 Task: Create new vendor bill with Date Opened: 12-May-23, Select Vendor: Staples Inc., Terms: Net 7. Make bill entry for item-1 with Date: 12-May-23, Description: Notepad, Expense Account: Office Supplies, Quantity: 8, Unit Price: 4.9, Sales Tax: Y, Sales Tax Included: N, Tax Table: Sales Tax. Make entry for item-2 with Date: 12-May-23, Description: Tape Dispenser, Expense Account: Office Supplies, Quantity: 8, Unit Price: 19.5, Sales Tax: Y, Sales Tax Included: N, Tax Table: Sales Tax. Post Bill with Post Date: 12-May-23, Post to Accounts: Liabilities:Accounts Payble. Pay / Process Payment with Transaction Date: 18-May-23, Amount: 203.01, Transfer Account: Checking Account. Go to 'Print Bill'.
Action: Mouse moved to (159, 34)
Screenshot: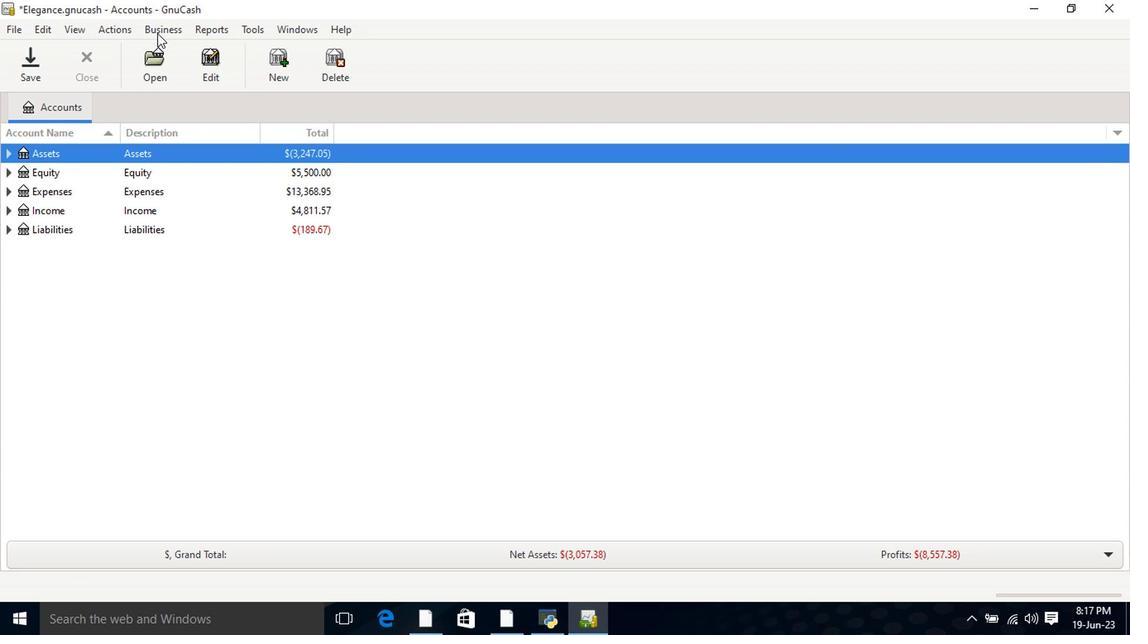 
Action: Mouse pressed left at (159, 34)
Screenshot: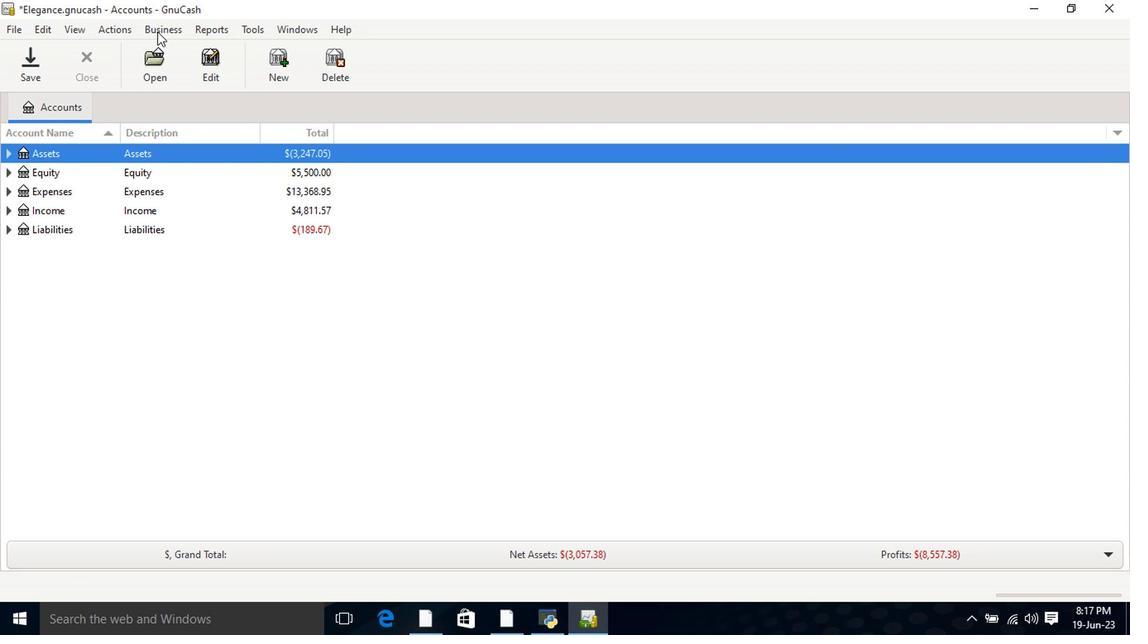 
Action: Mouse moved to (173, 71)
Screenshot: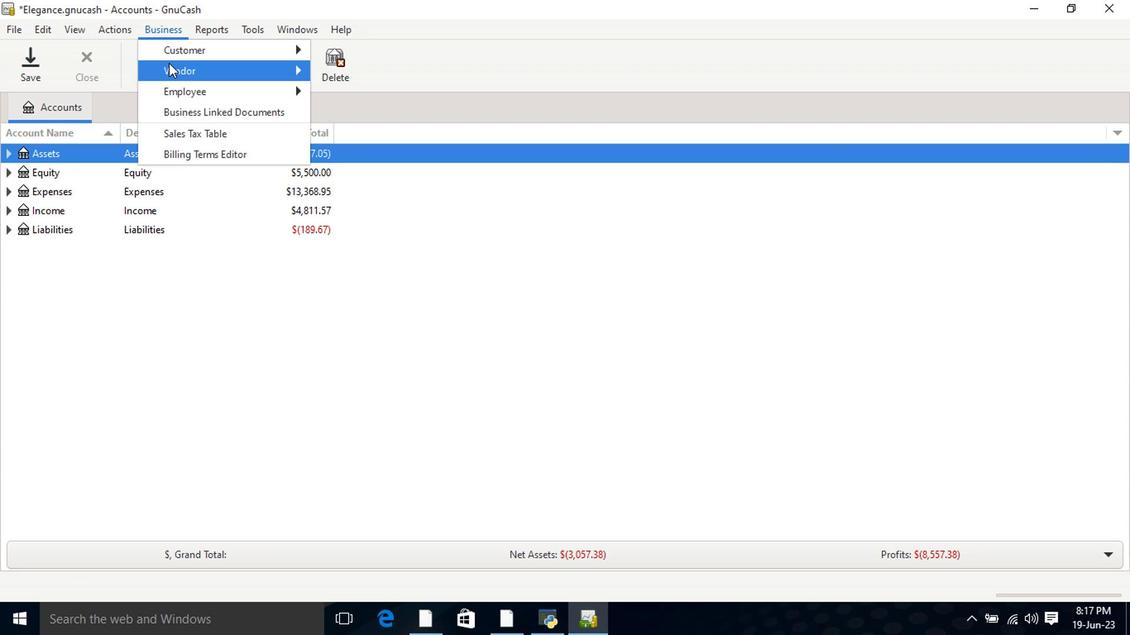 
Action: Mouse pressed left at (173, 71)
Screenshot: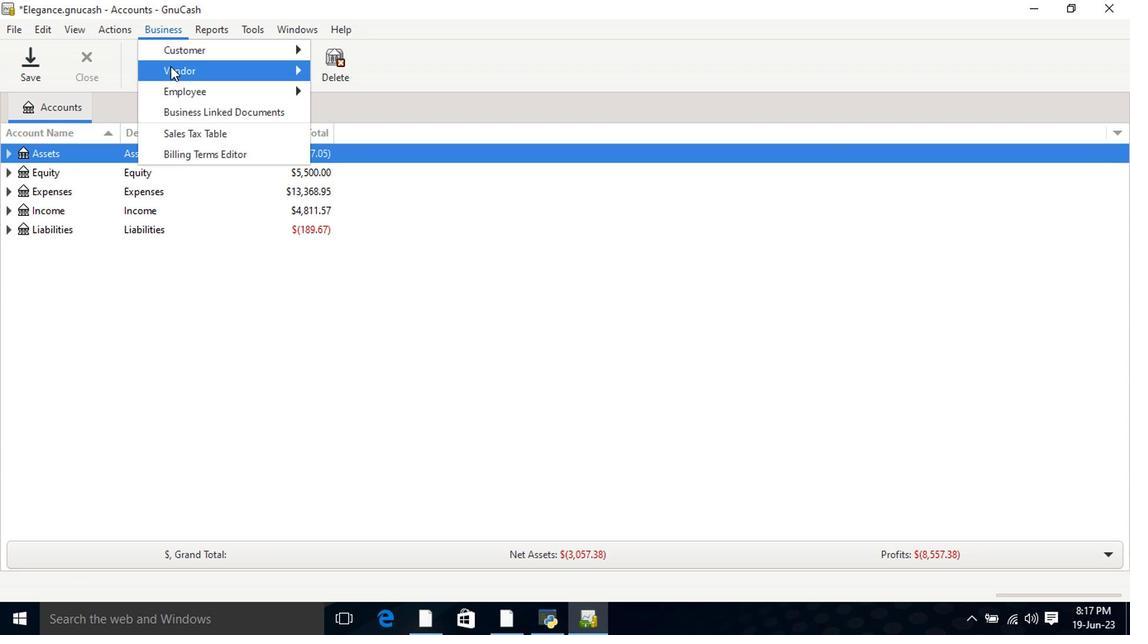 
Action: Mouse moved to (358, 135)
Screenshot: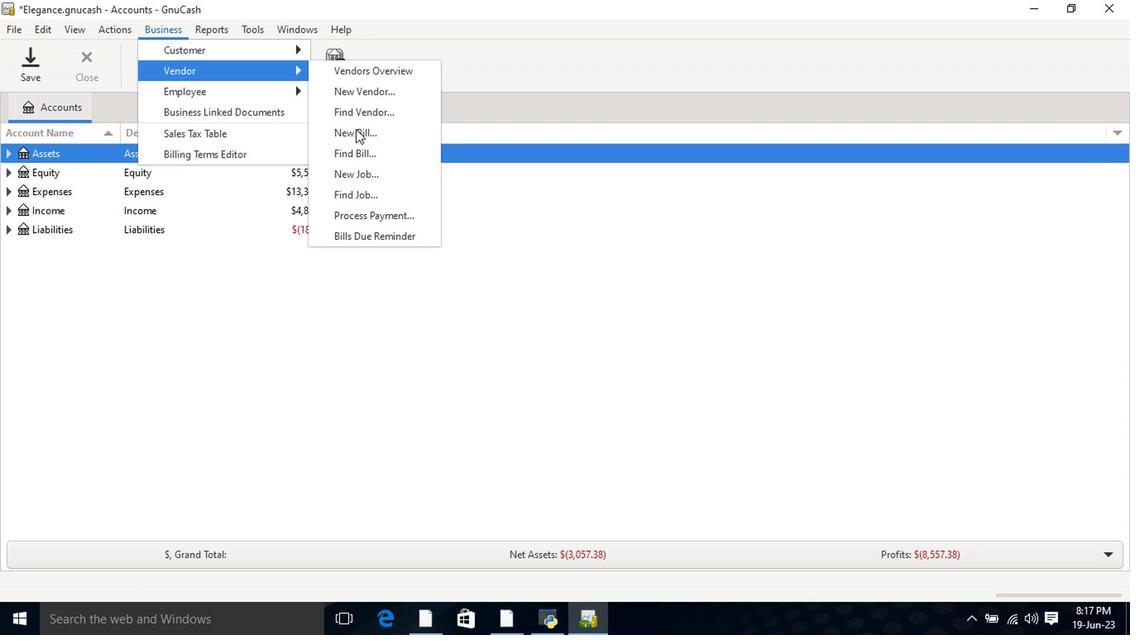 
Action: Mouse pressed left at (358, 135)
Screenshot: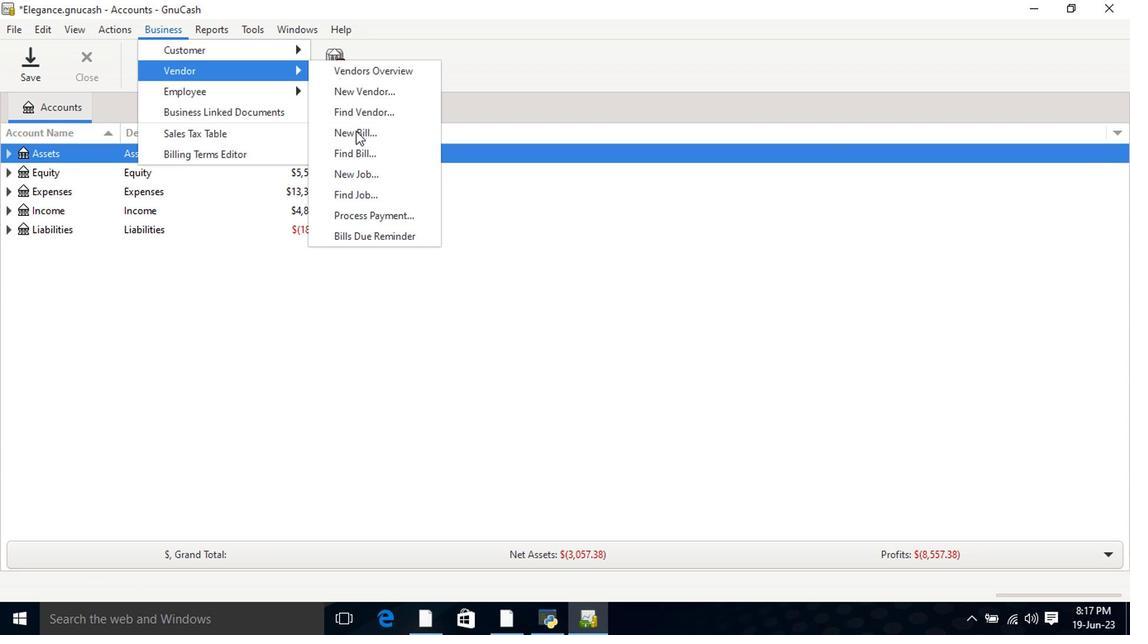 
Action: Mouse moved to (673, 221)
Screenshot: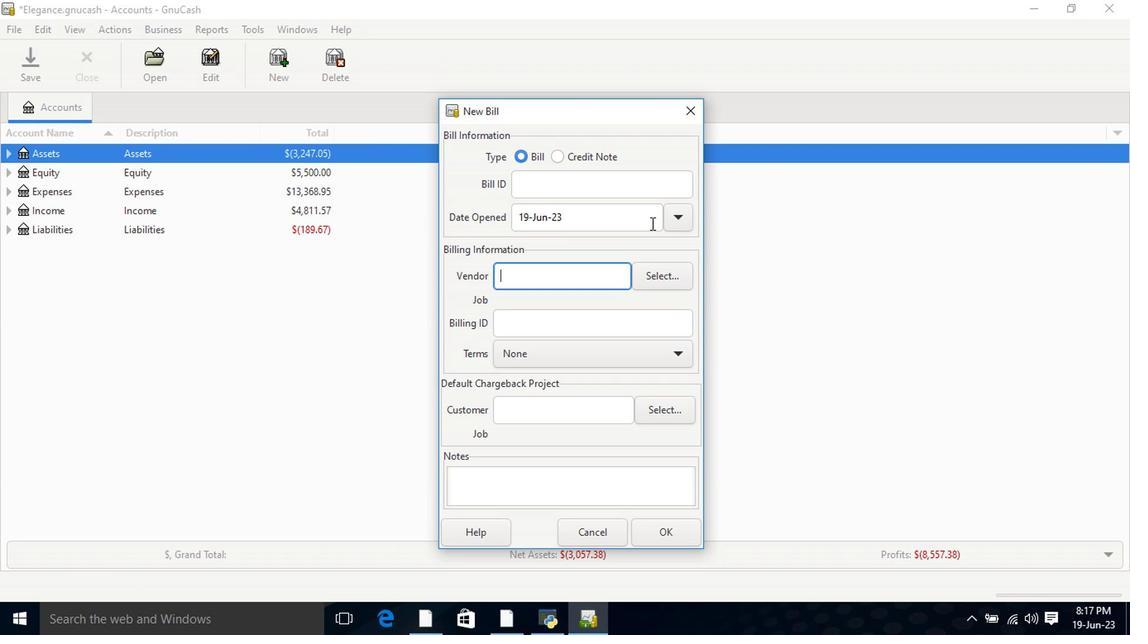 
Action: Mouse pressed left at (673, 221)
Screenshot: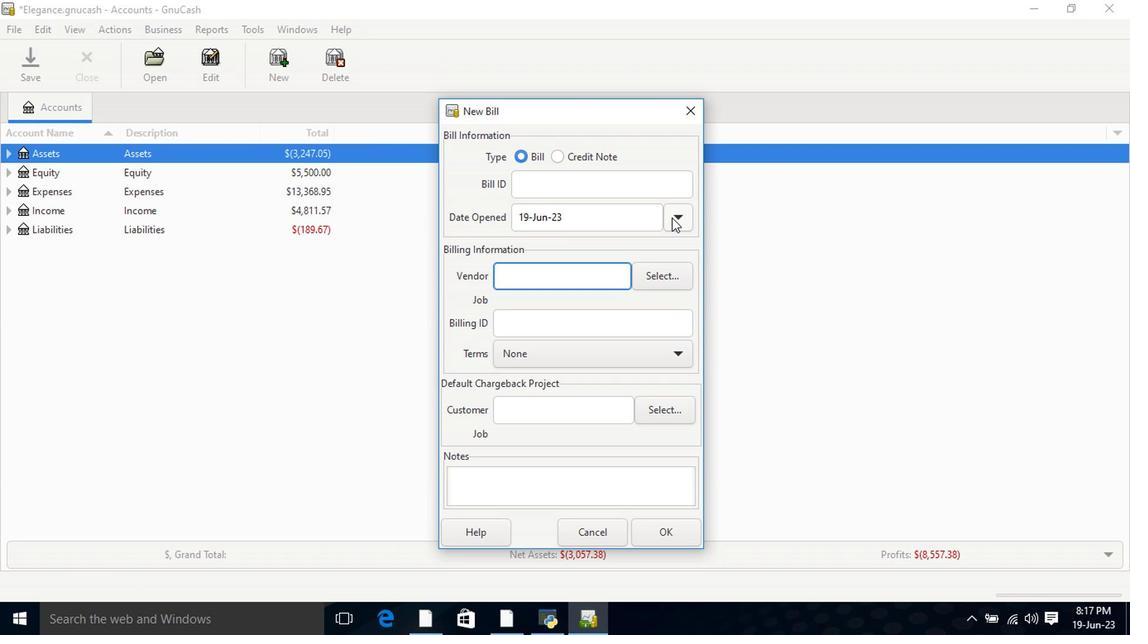 
Action: Mouse moved to (549, 244)
Screenshot: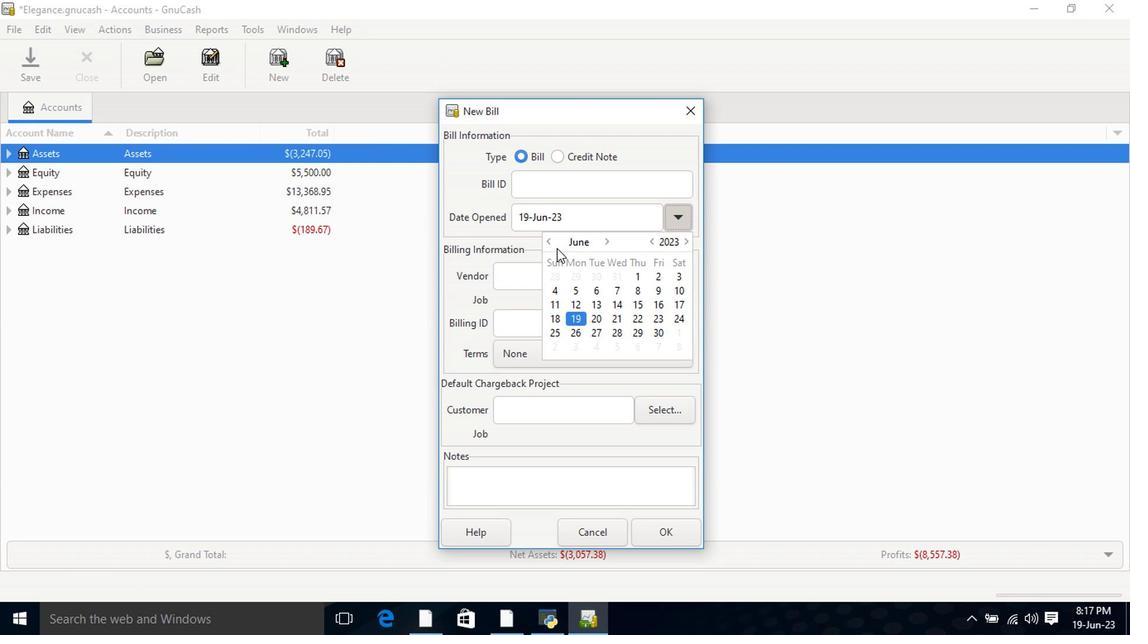 
Action: Mouse pressed left at (549, 244)
Screenshot: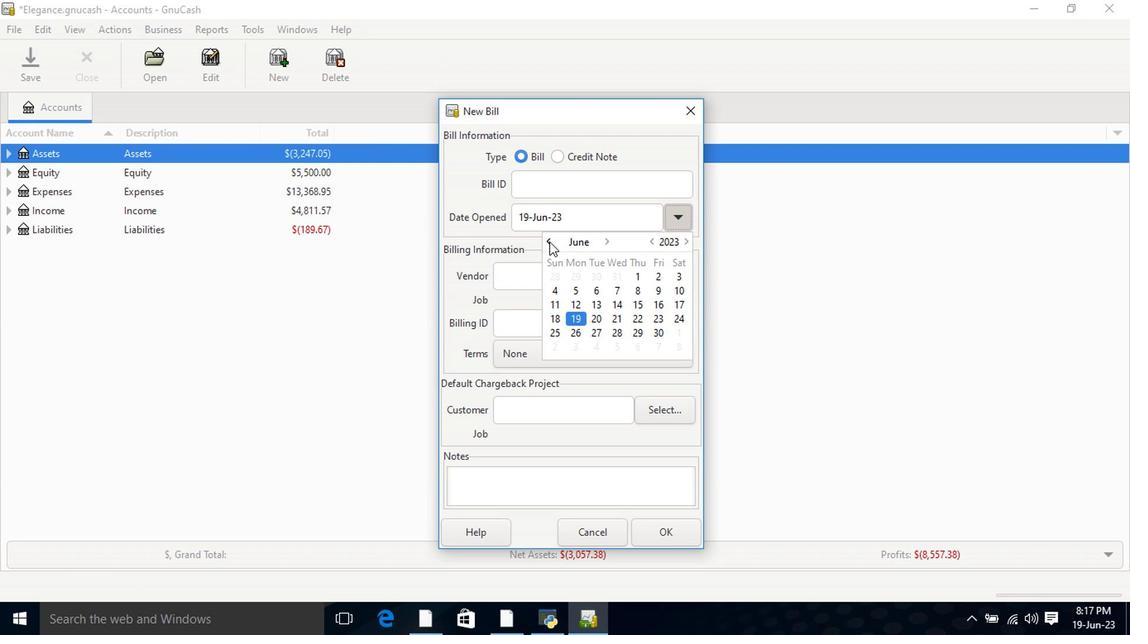
Action: Mouse moved to (655, 293)
Screenshot: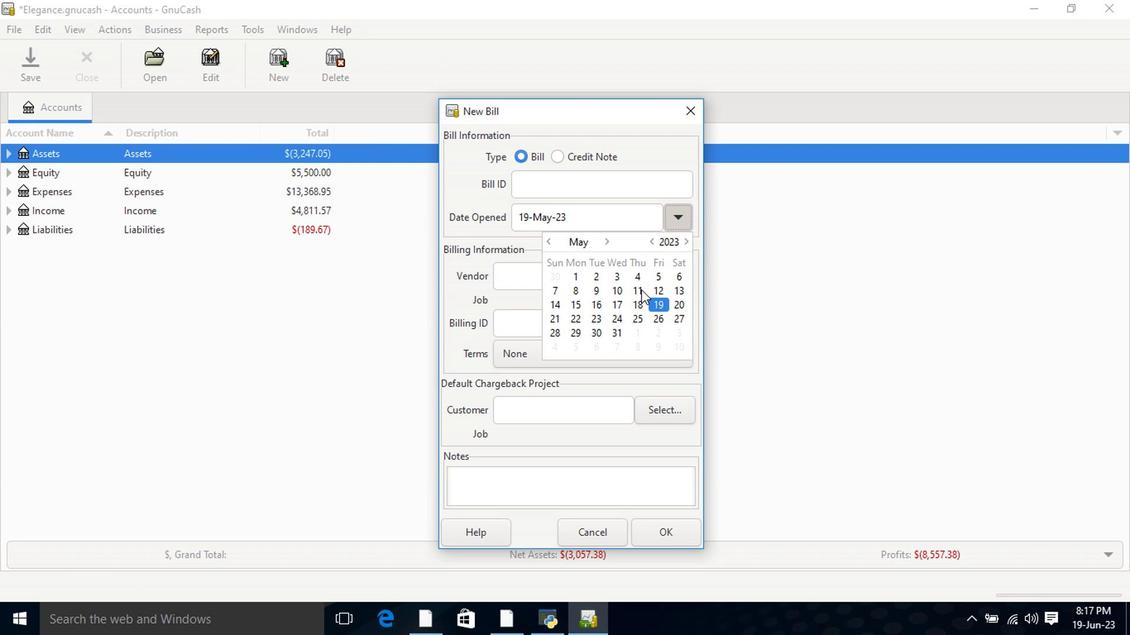 
Action: Mouse pressed left at (655, 293)
Screenshot: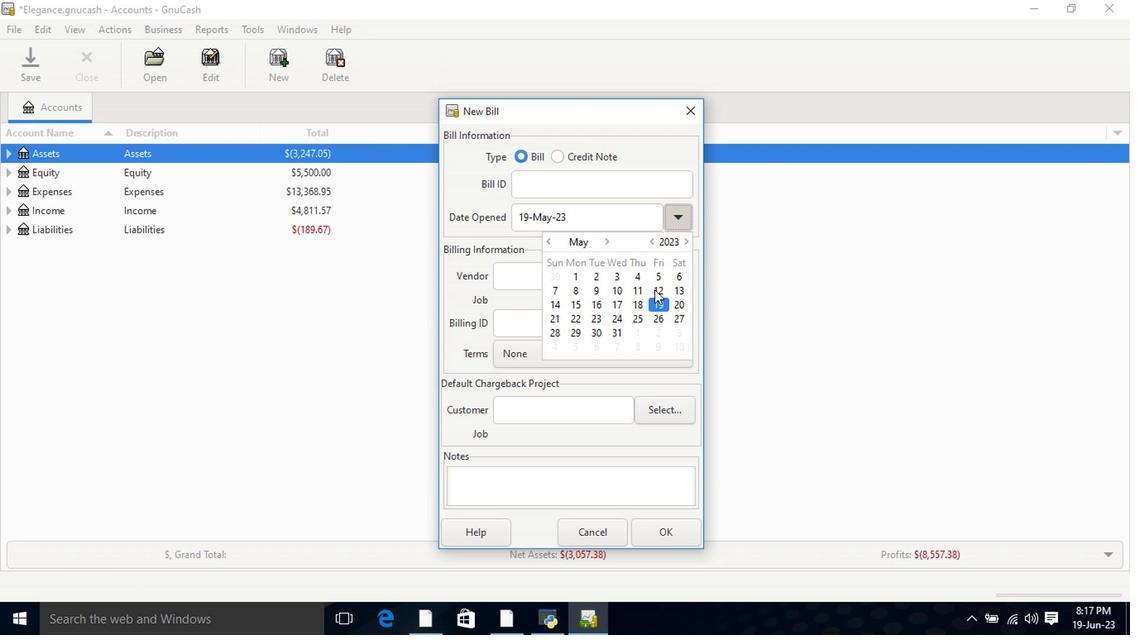 
Action: Mouse pressed left at (655, 293)
Screenshot: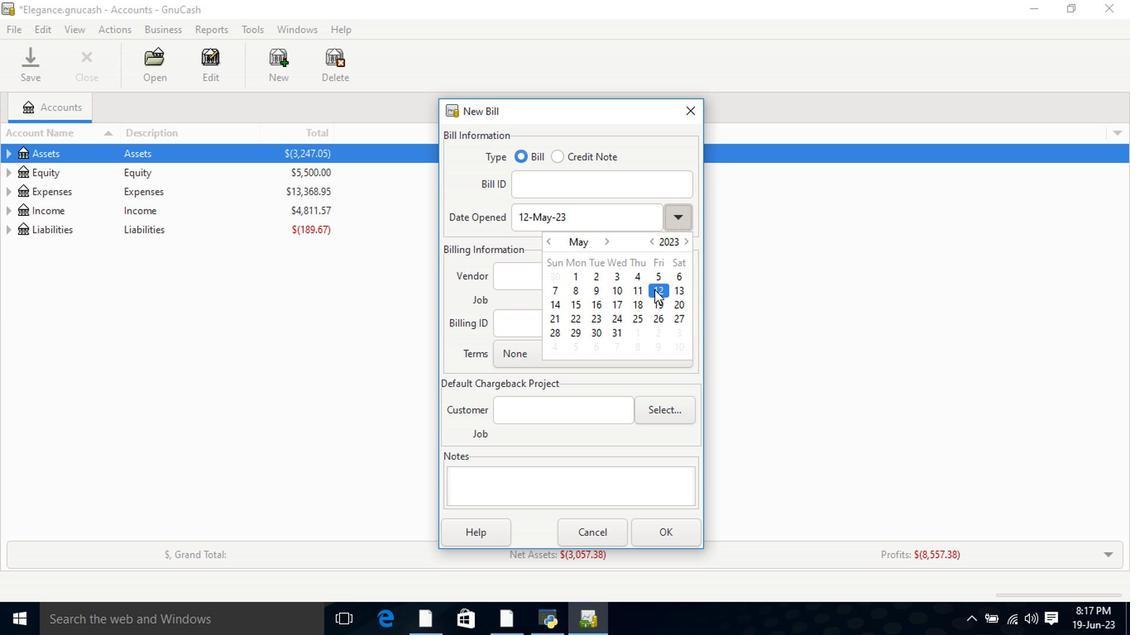 
Action: Mouse moved to (580, 283)
Screenshot: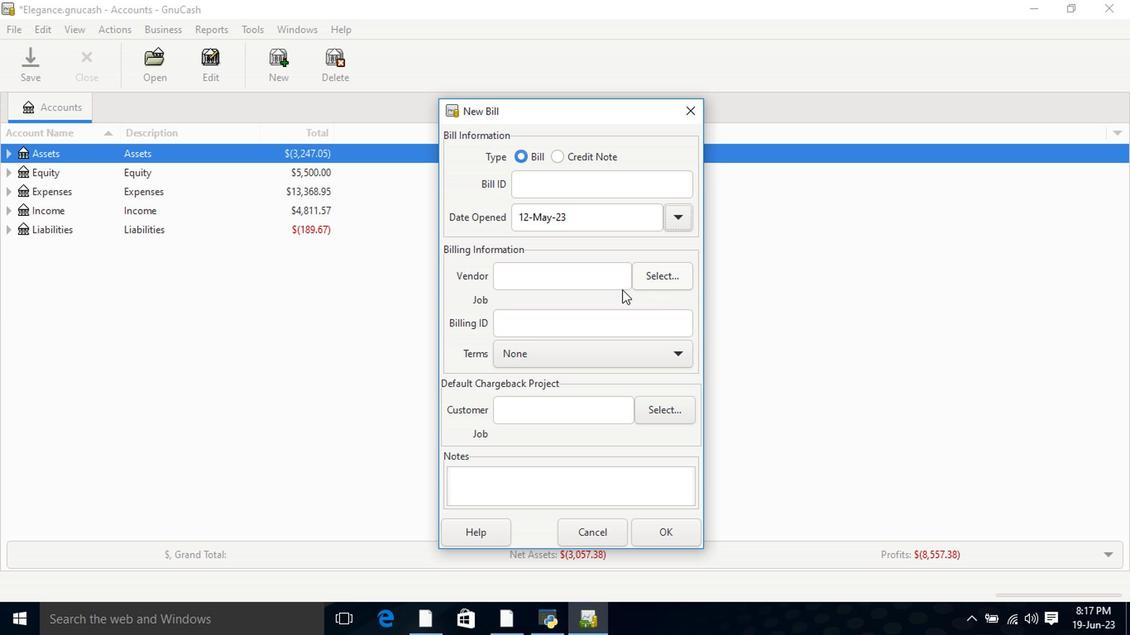 
Action: Mouse pressed left at (580, 283)
Screenshot: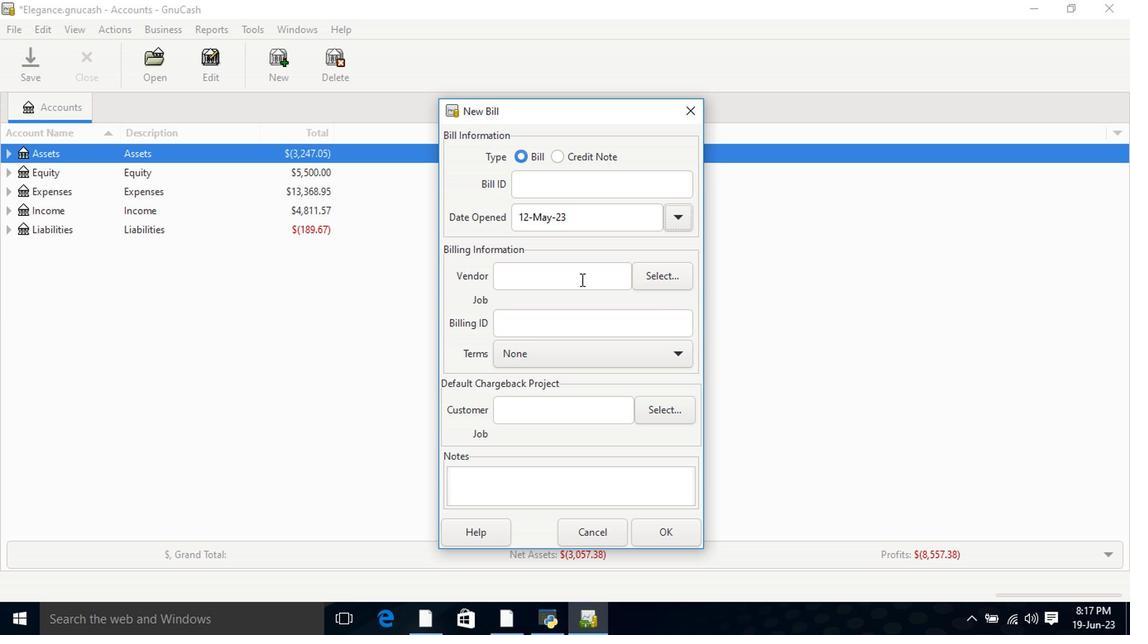 
Action: Key pressed st
Screenshot: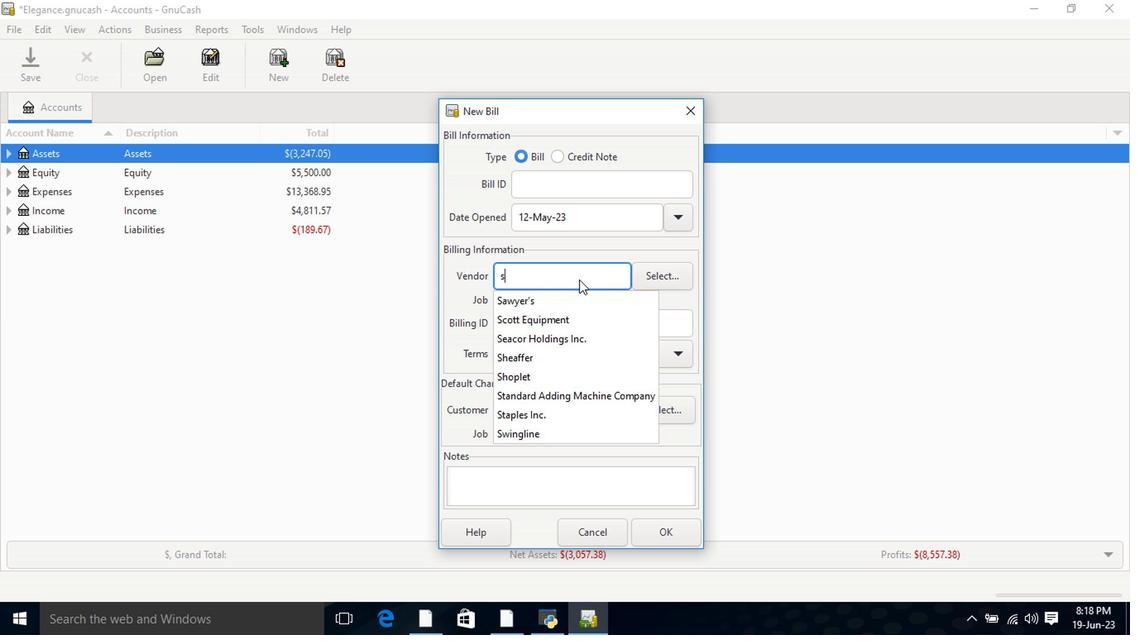 
Action: Mouse moved to (572, 323)
Screenshot: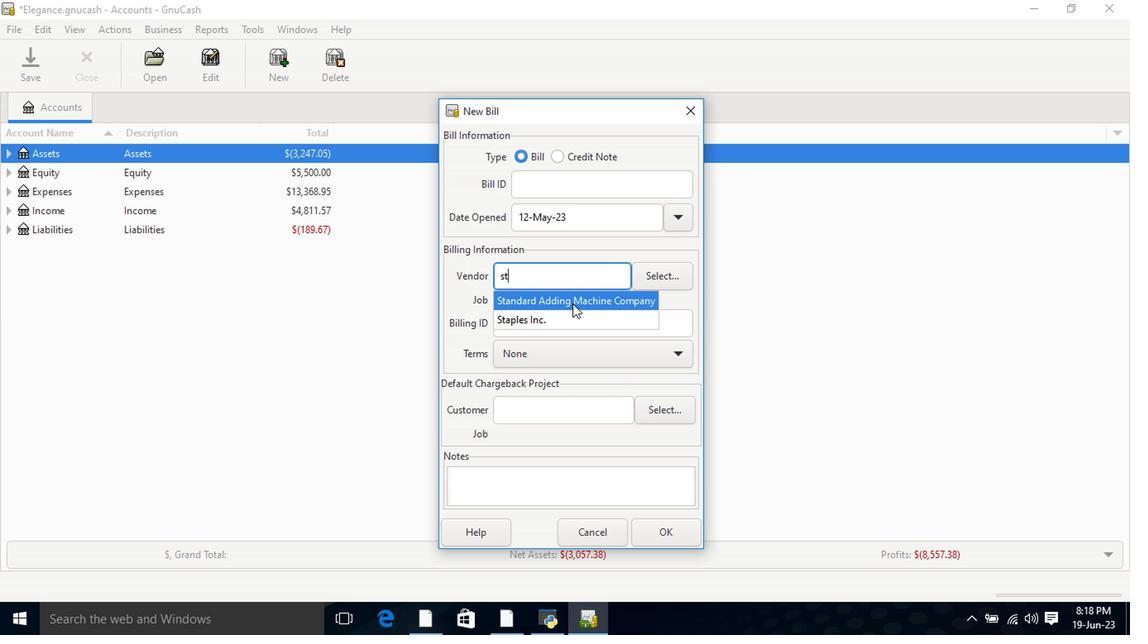 
Action: Mouse pressed left at (572, 323)
Screenshot: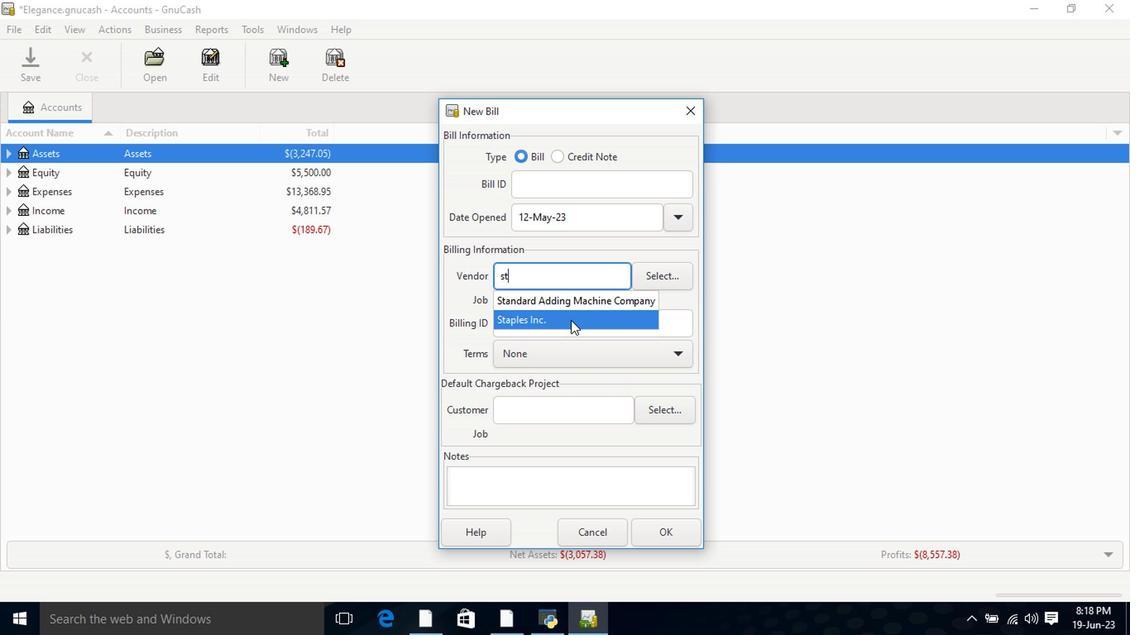 
Action: Mouse moved to (632, 373)
Screenshot: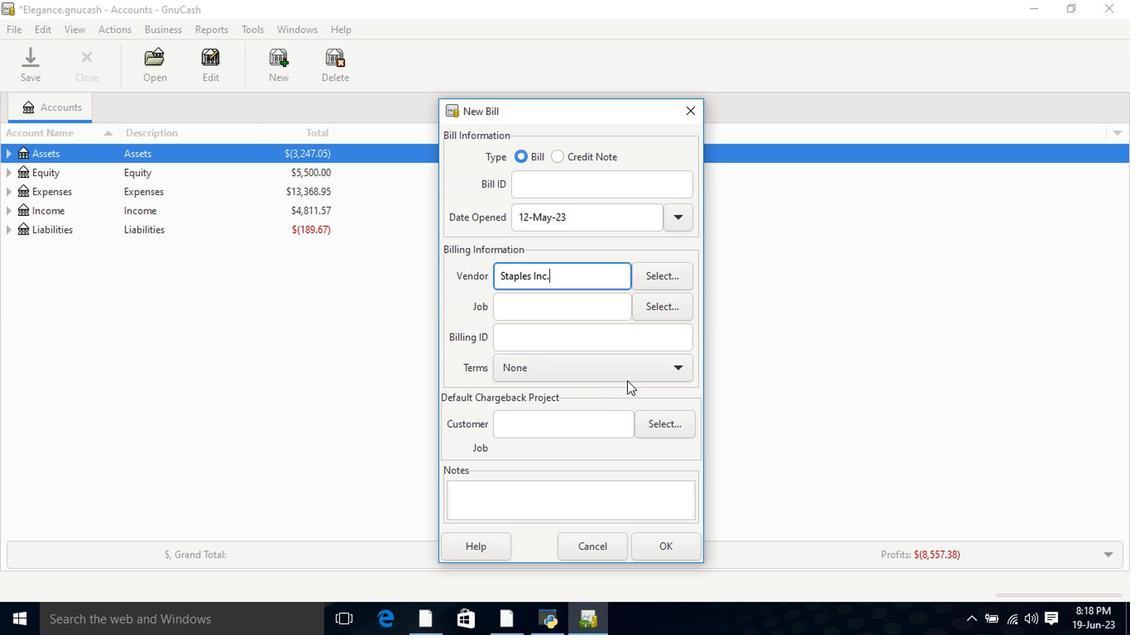
Action: Mouse pressed left at (632, 373)
Screenshot: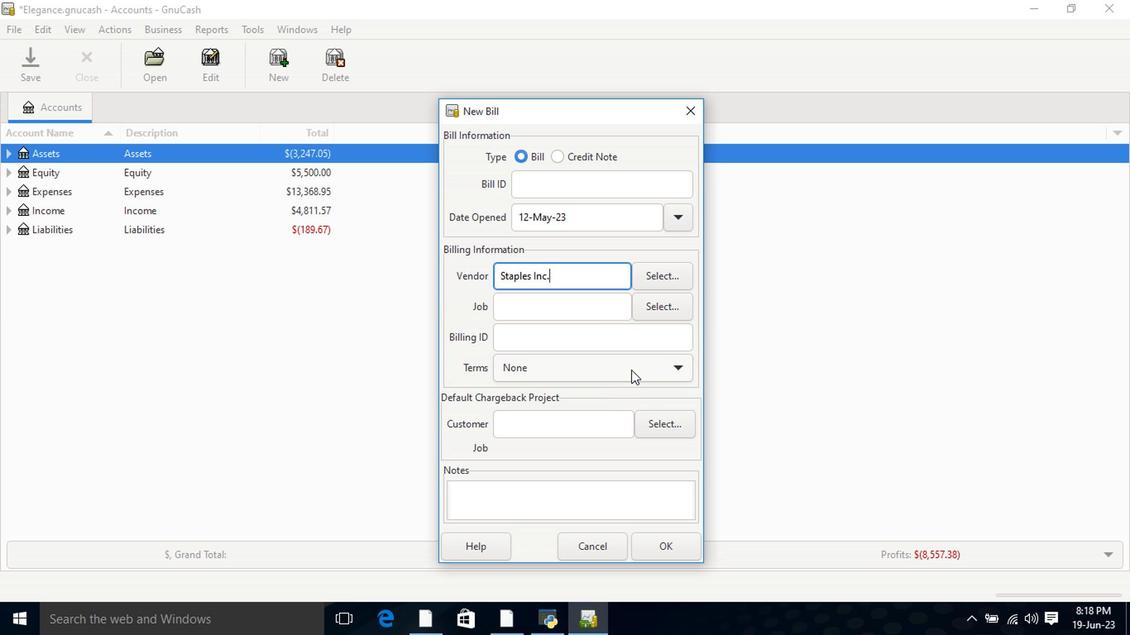 
Action: Mouse moved to (624, 440)
Screenshot: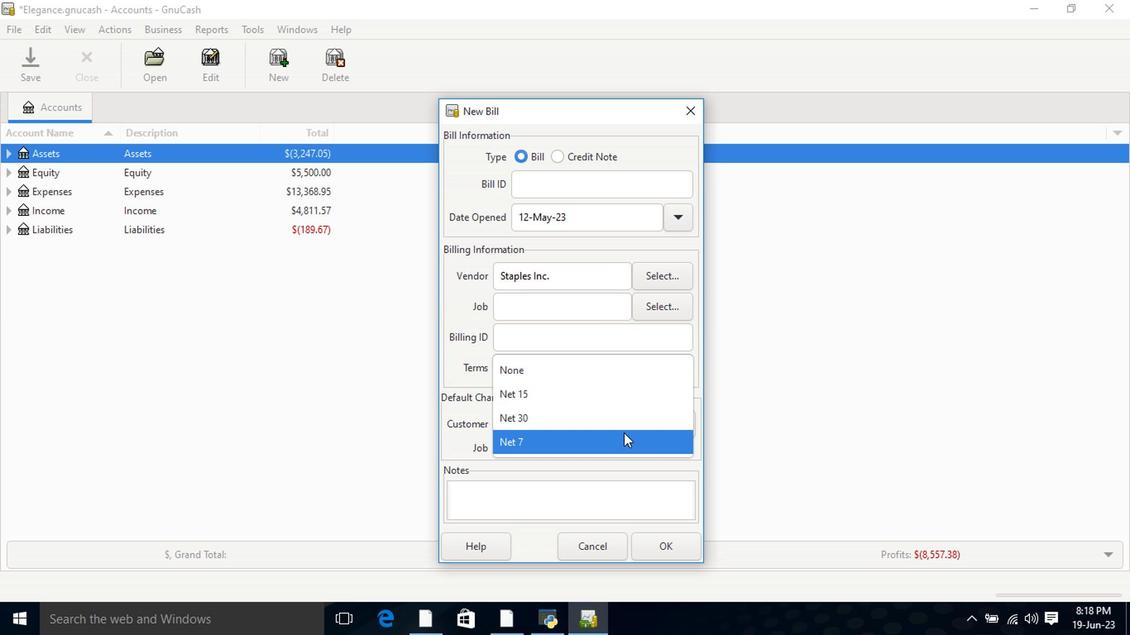 
Action: Mouse pressed left at (624, 440)
Screenshot: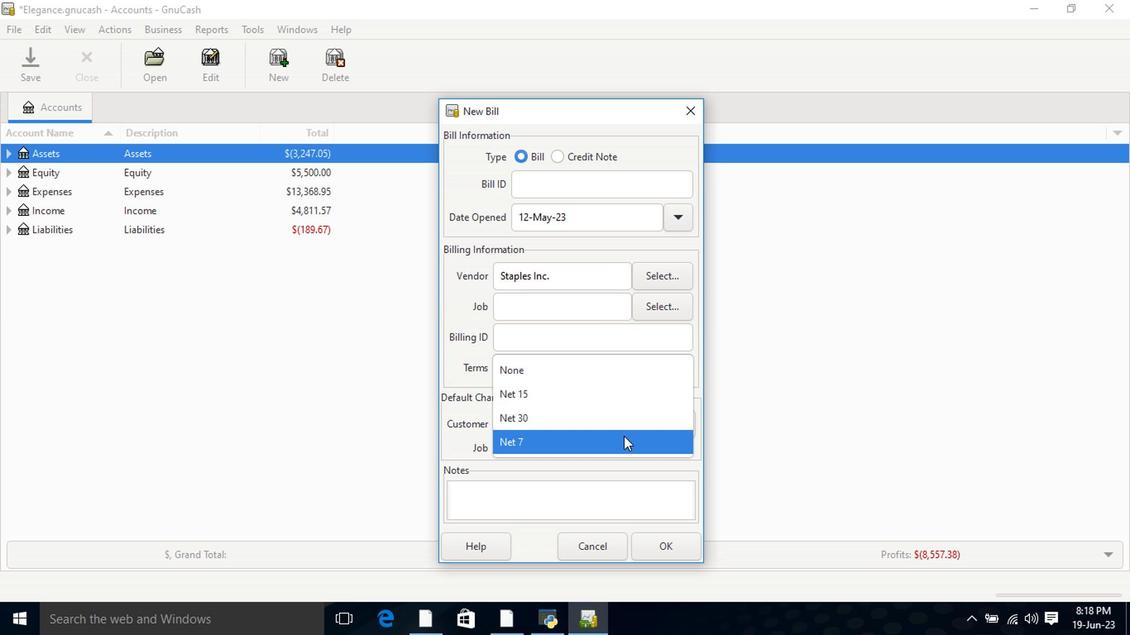 
Action: Mouse moved to (676, 548)
Screenshot: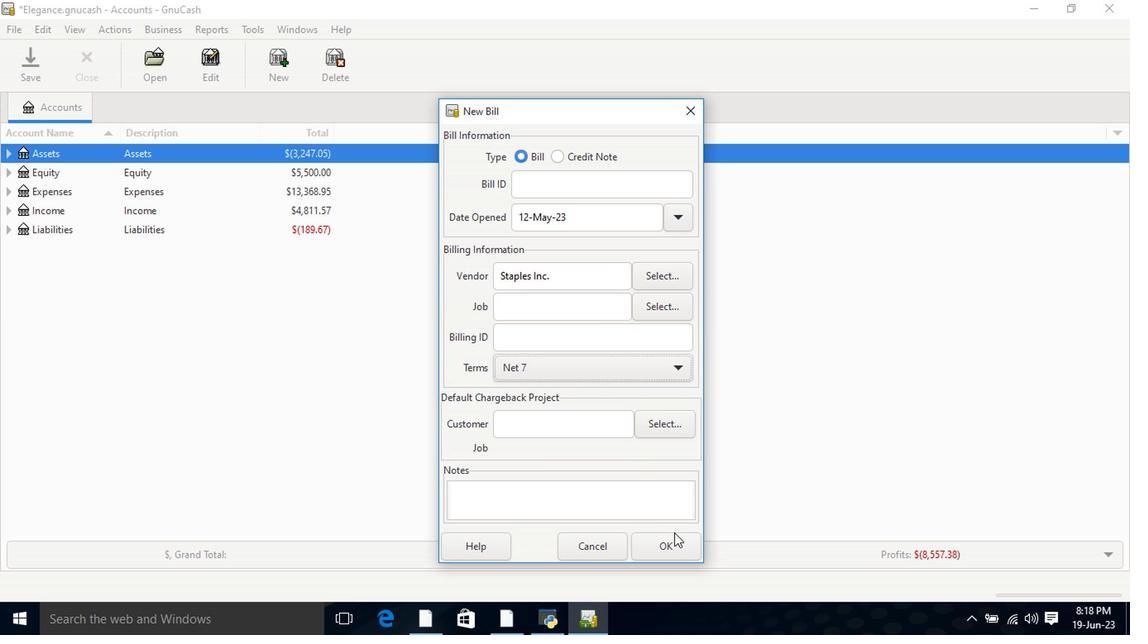 
Action: Mouse pressed left at (676, 548)
Screenshot: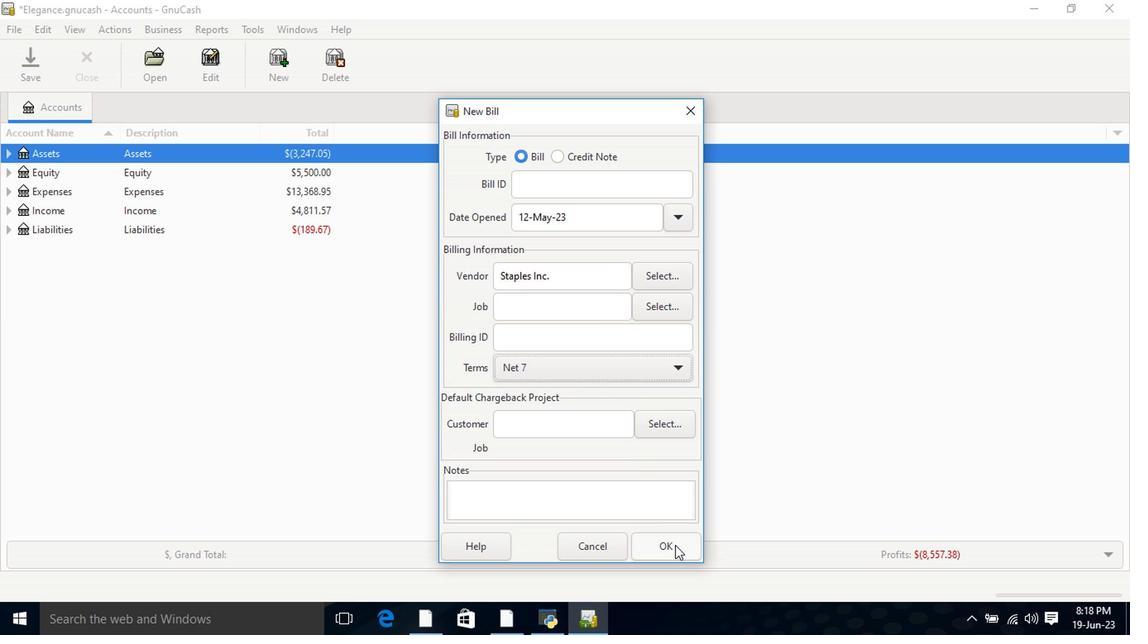 
Action: Mouse moved to (318, 428)
Screenshot: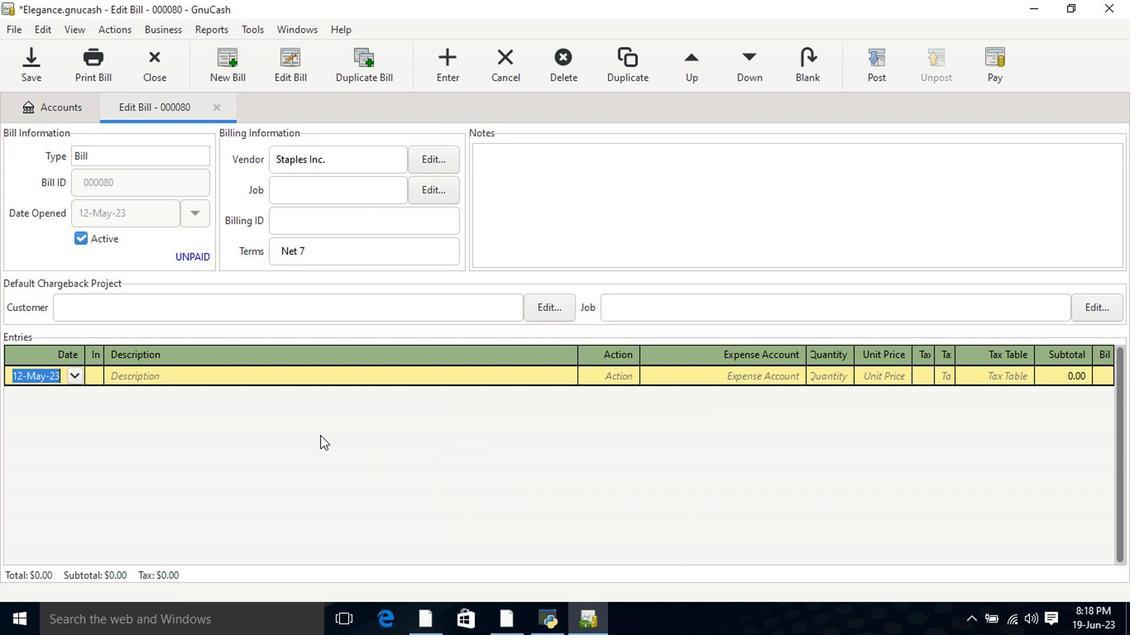
Action: Key pressed <Key.tab>
Screenshot: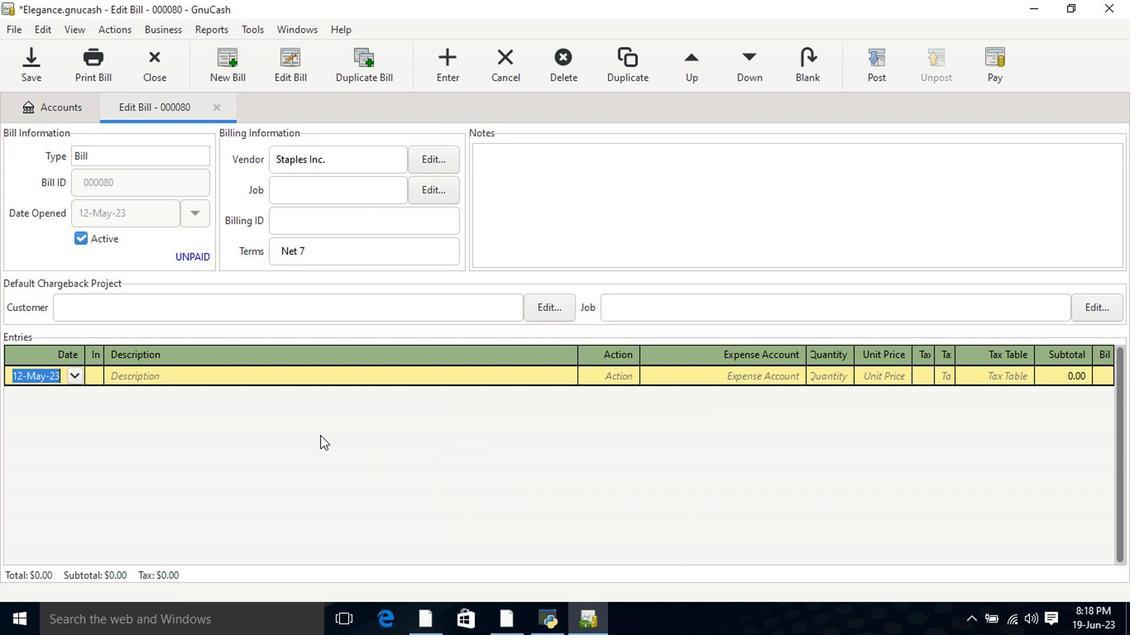 
Action: Mouse moved to (330, 401)
Screenshot: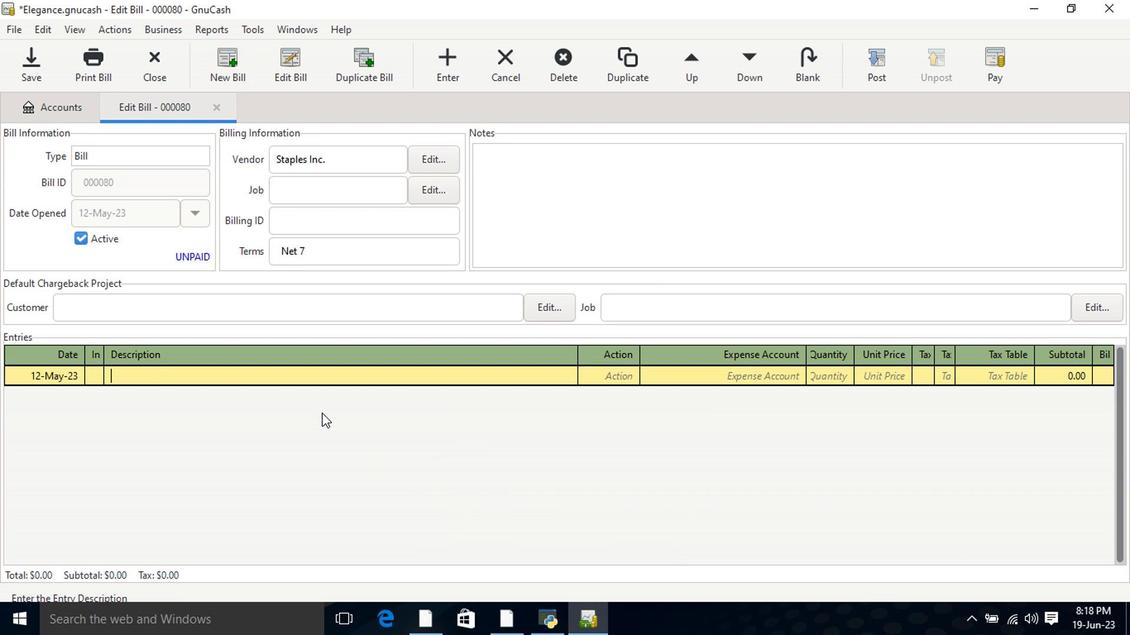
Action: Key pressed <Key.shift>Notepad<Key.tab><Key.tab>offi
Screenshot: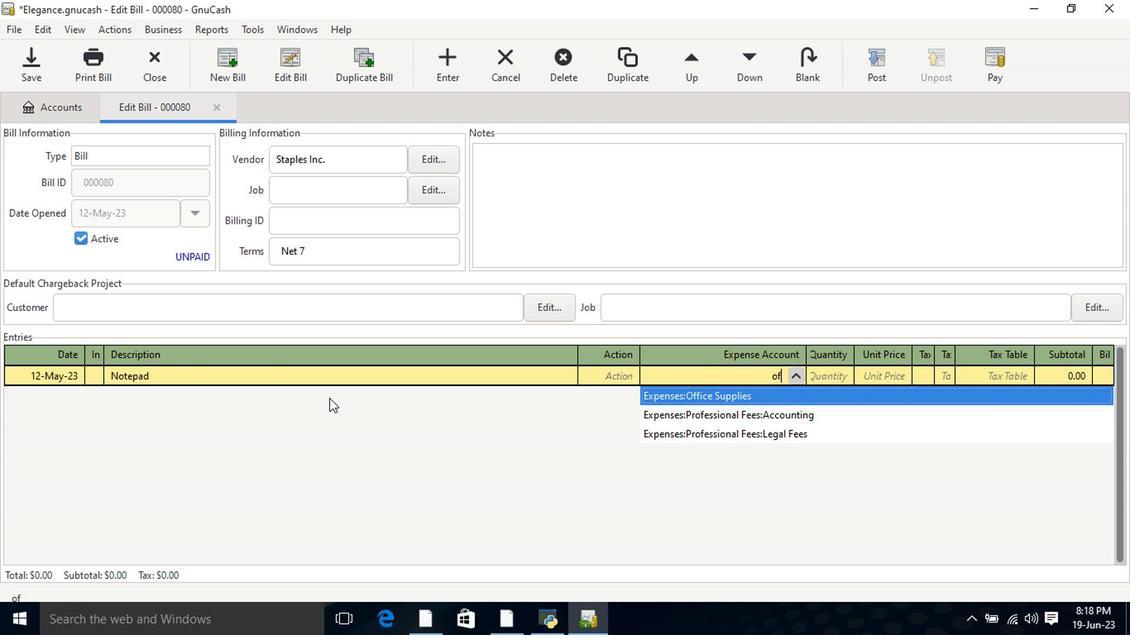 
Action: Mouse moved to (673, 395)
Screenshot: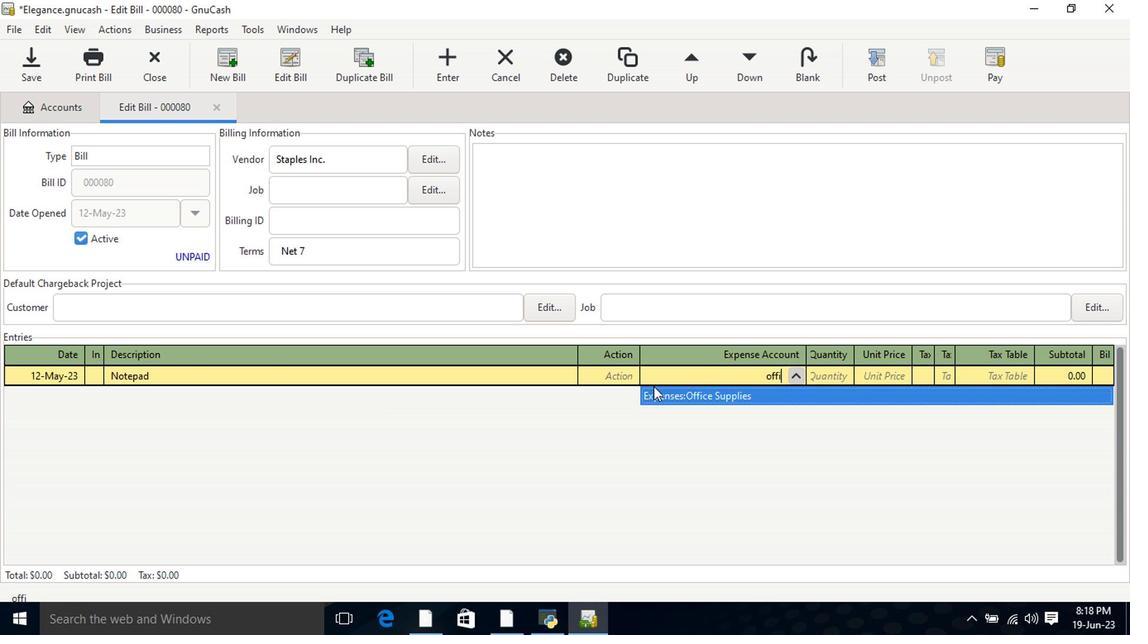
Action: Mouse pressed left at (673, 395)
Screenshot: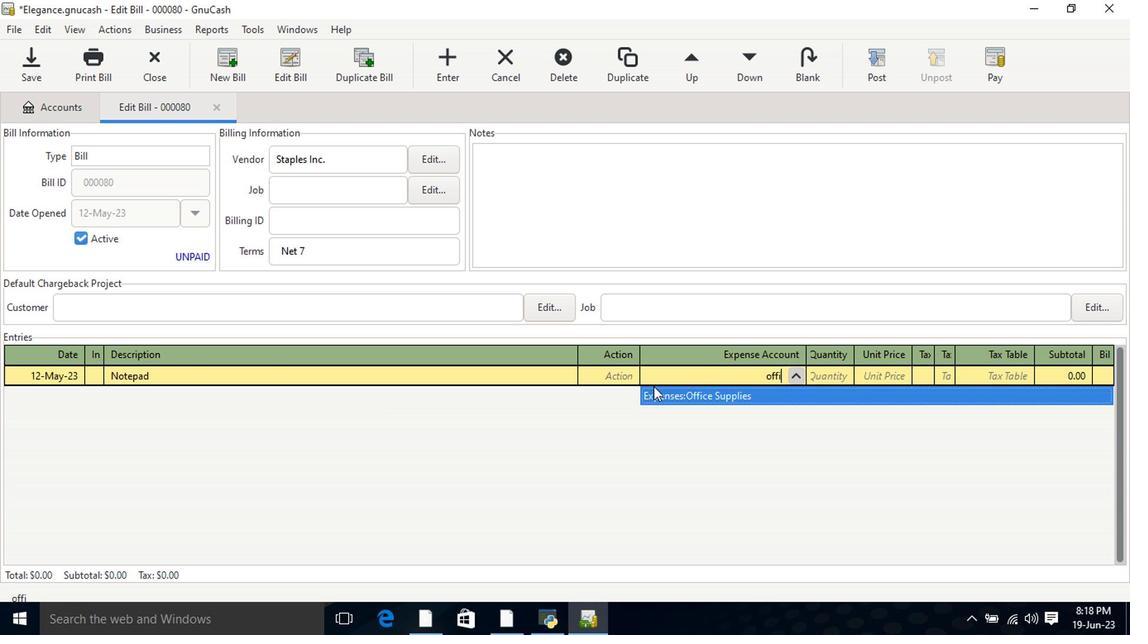 
Action: Mouse moved to (676, 395)
Screenshot: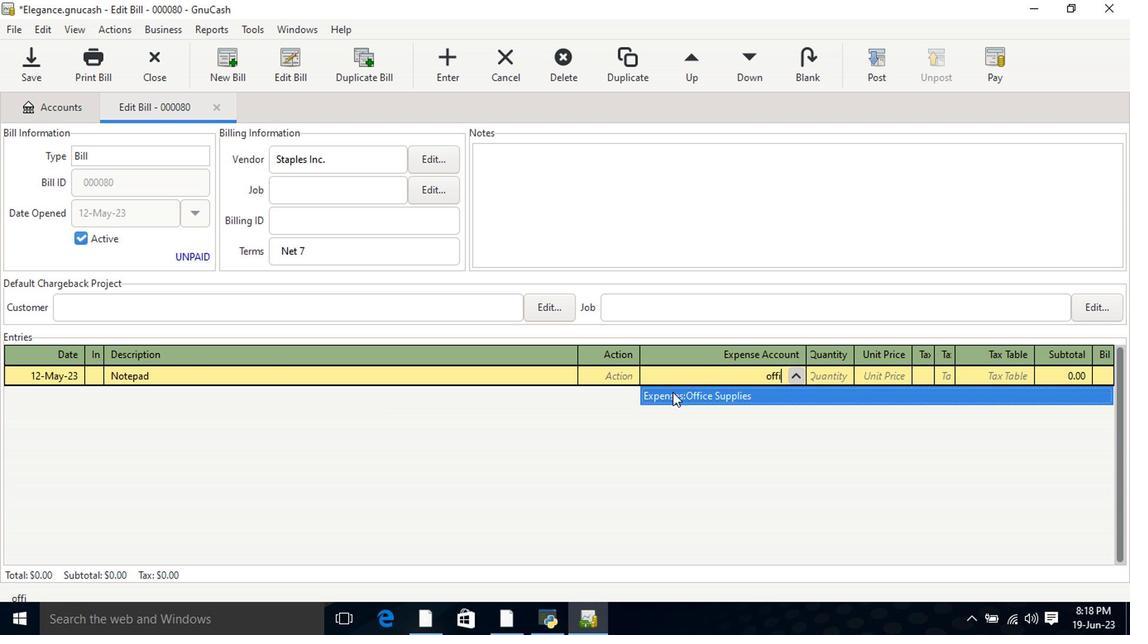 
Action: Key pressed <Key.tab>8<Key.tab>4.9<Key.tab>
Screenshot: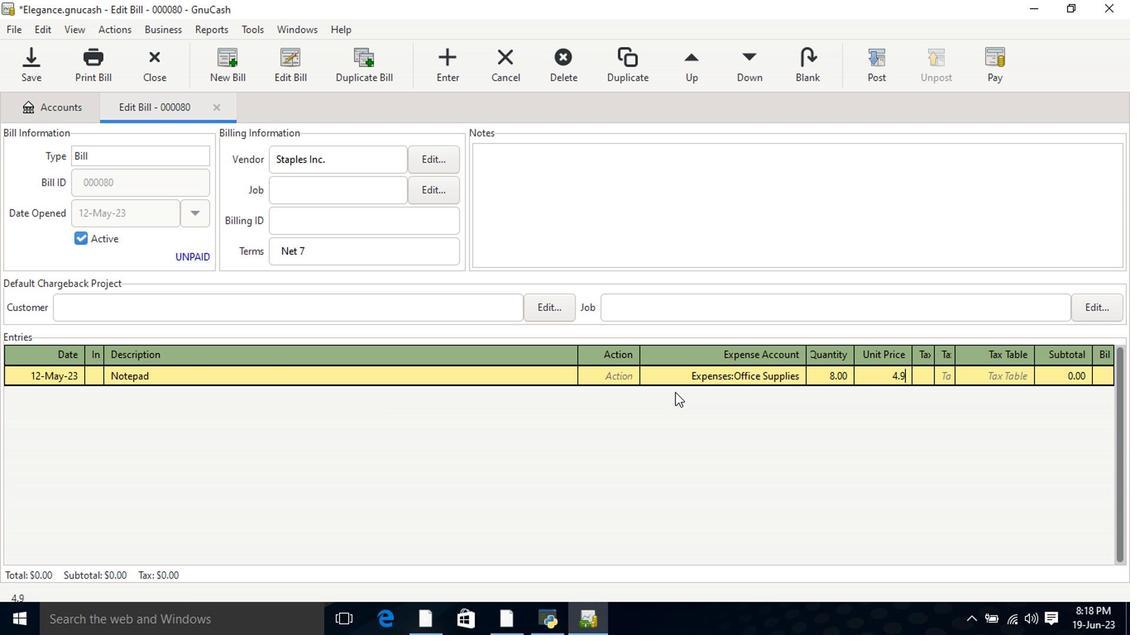 
Action: Mouse moved to (929, 381)
Screenshot: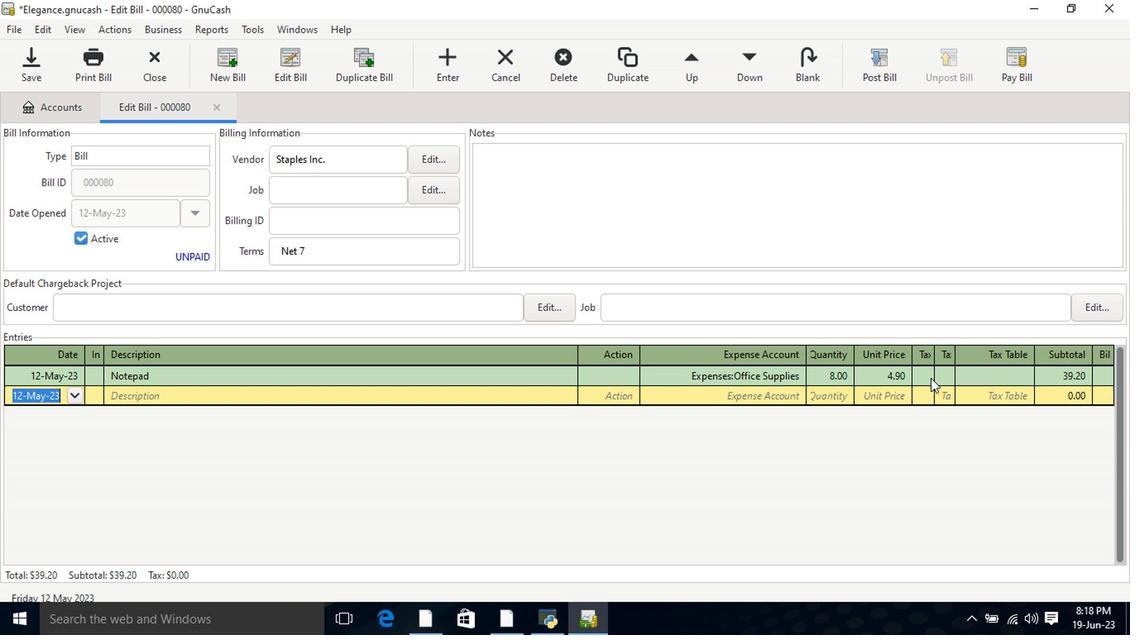 
Action: Mouse pressed left at (929, 381)
Screenshot: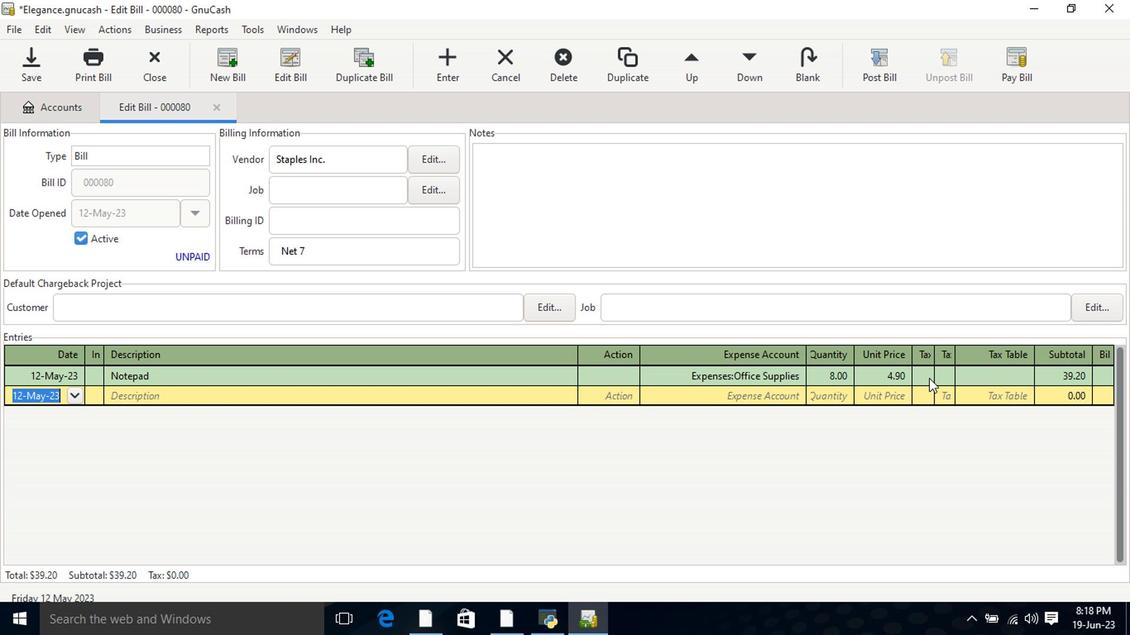 
Action: Mouse pressed left at (929, 381)
Screenshot: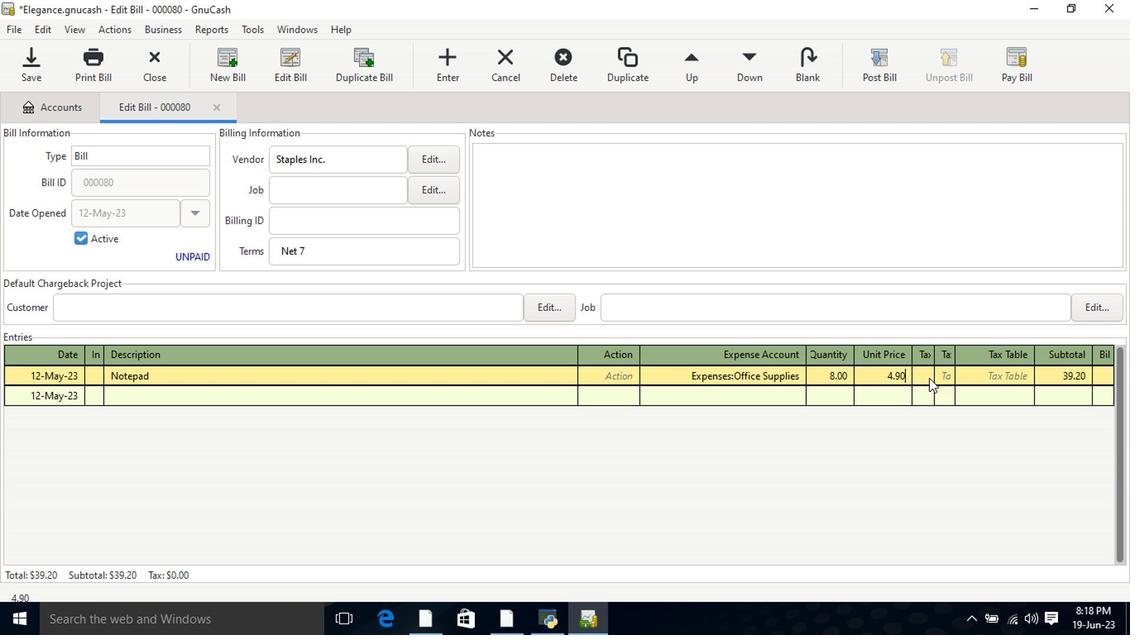 
Action: Mouse moved to (949, 386)
Screenshot: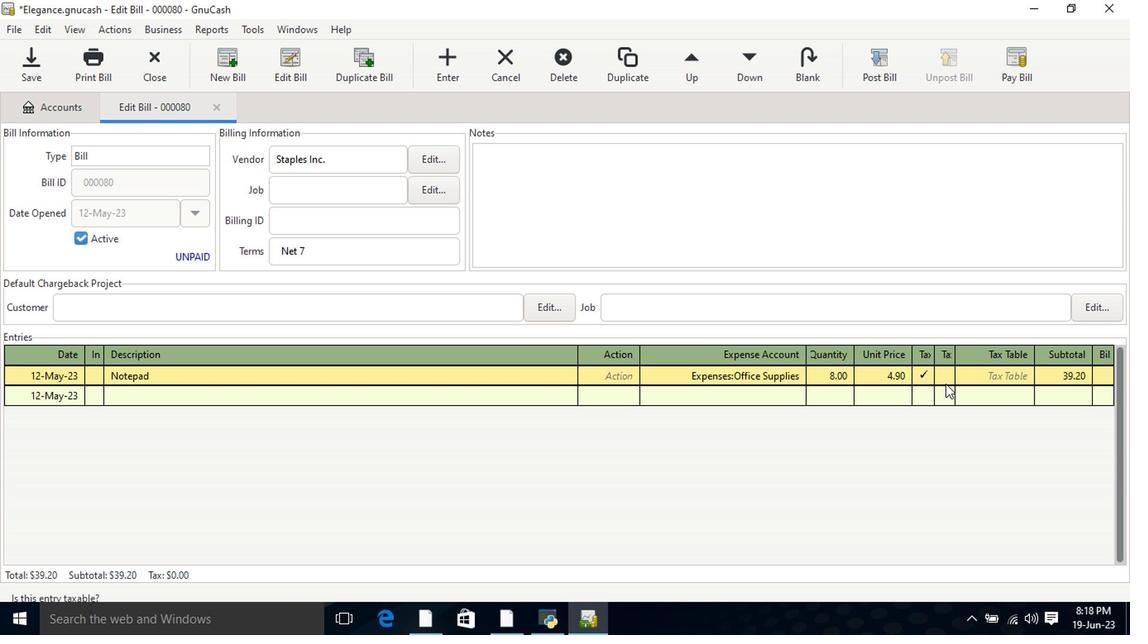 
Action: Key pressed <Key.tab>
Screenshot: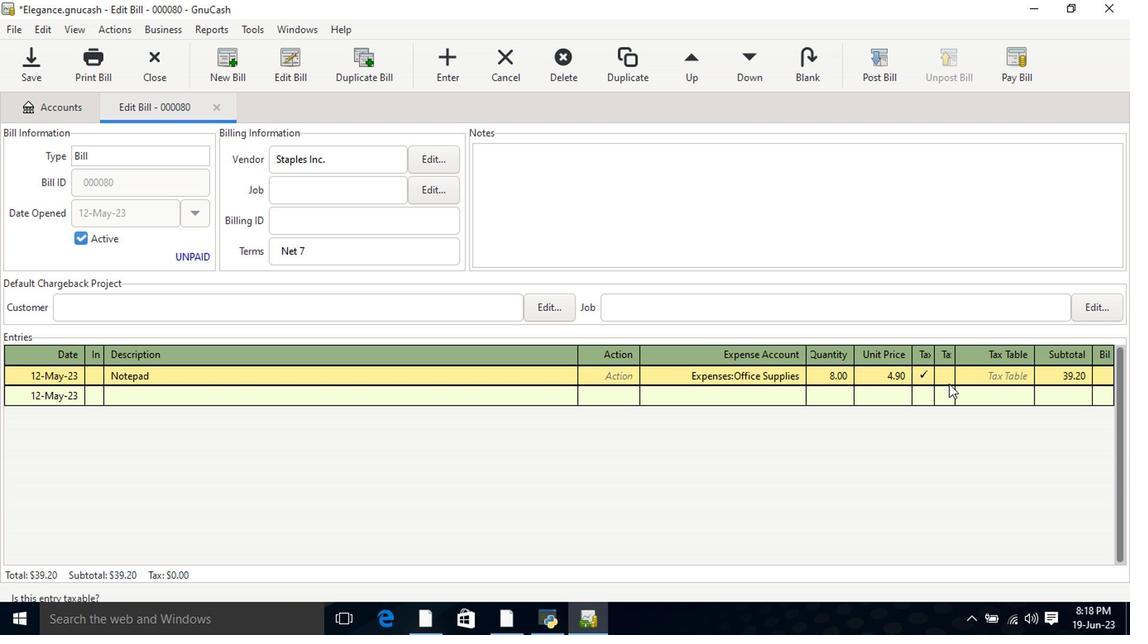 
Action: Mouse moved to (1019, 374)
Screenshot: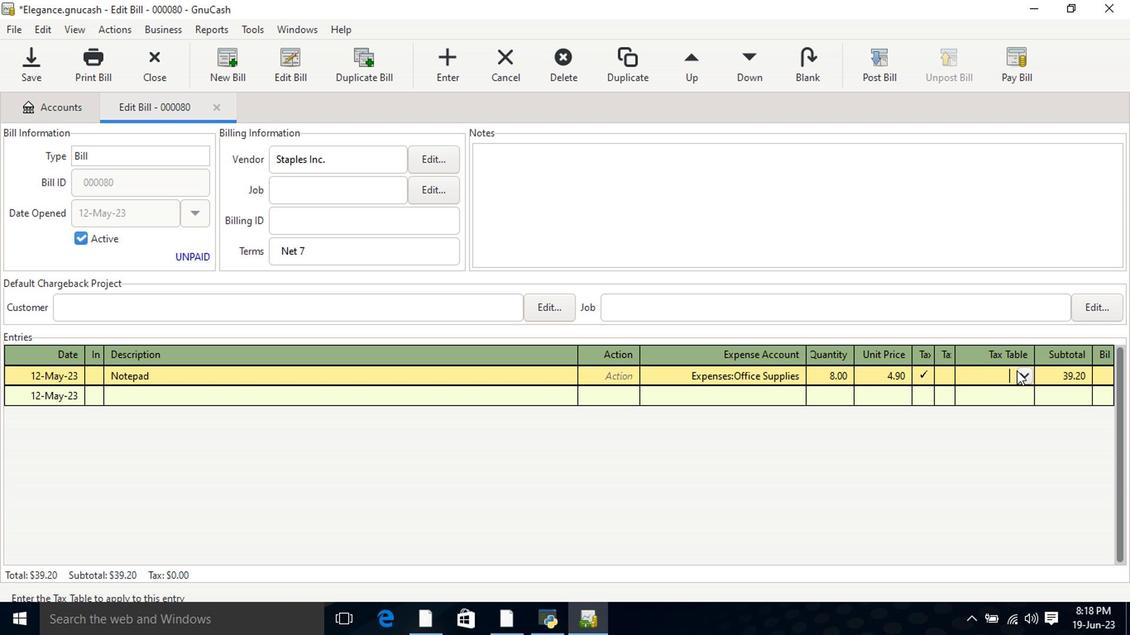 
Action: Mouse pressed left at (1019, 374)
Screenshot: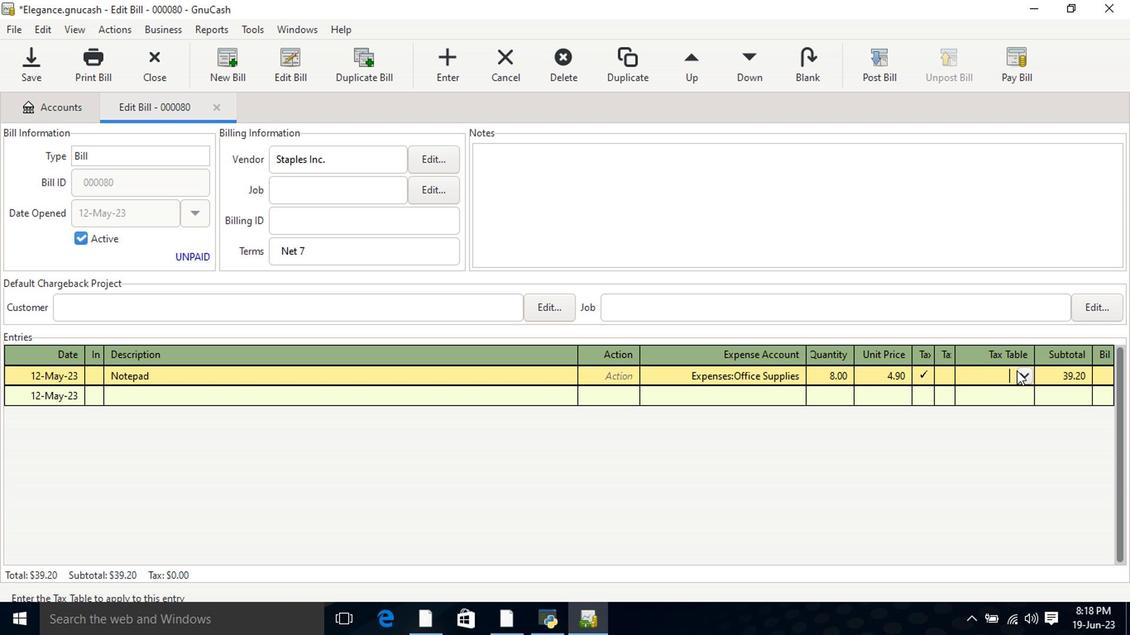 
Action: Mouse moved to (1019, 392)
Screenshot: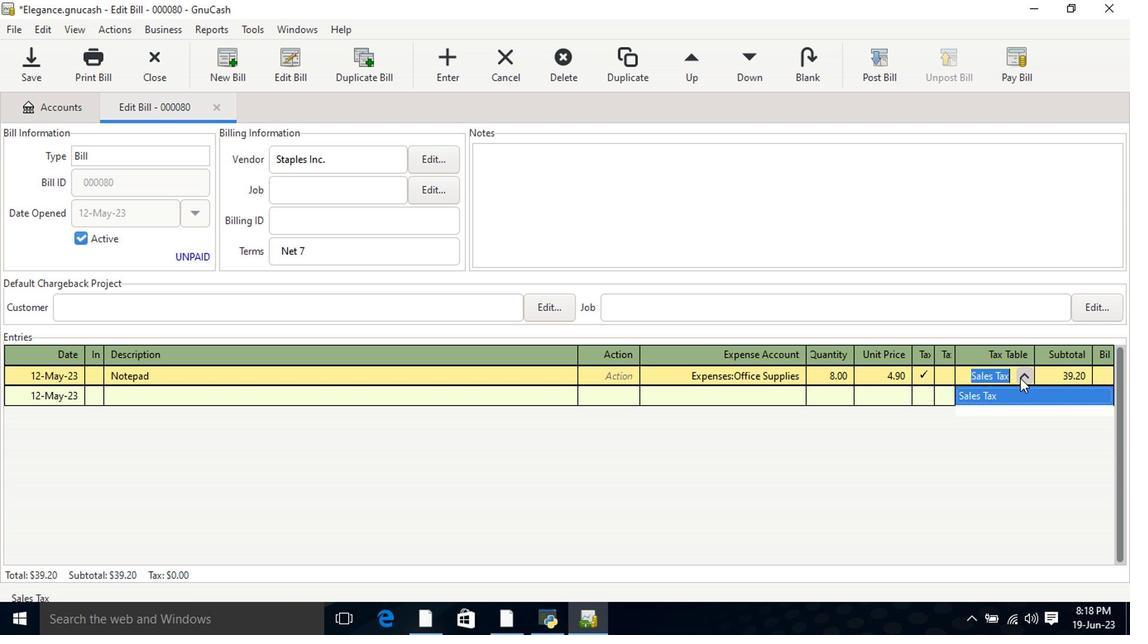 
Action: Mouse pressed left at (1019, 392)
Screenshot: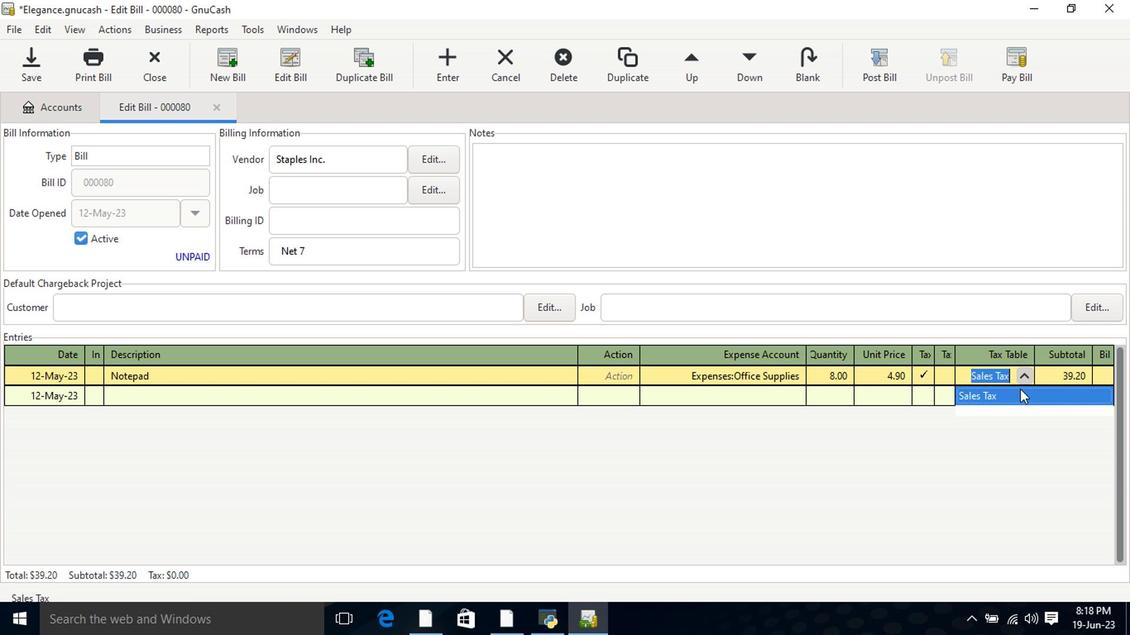 
Action: Key pressed <Key.tab><Key.tab><Key.shift>Tape<Key.tab><Key.tab>offi<Key.tab>8<Key.tab>19.5<Key.tab>
Screenshot: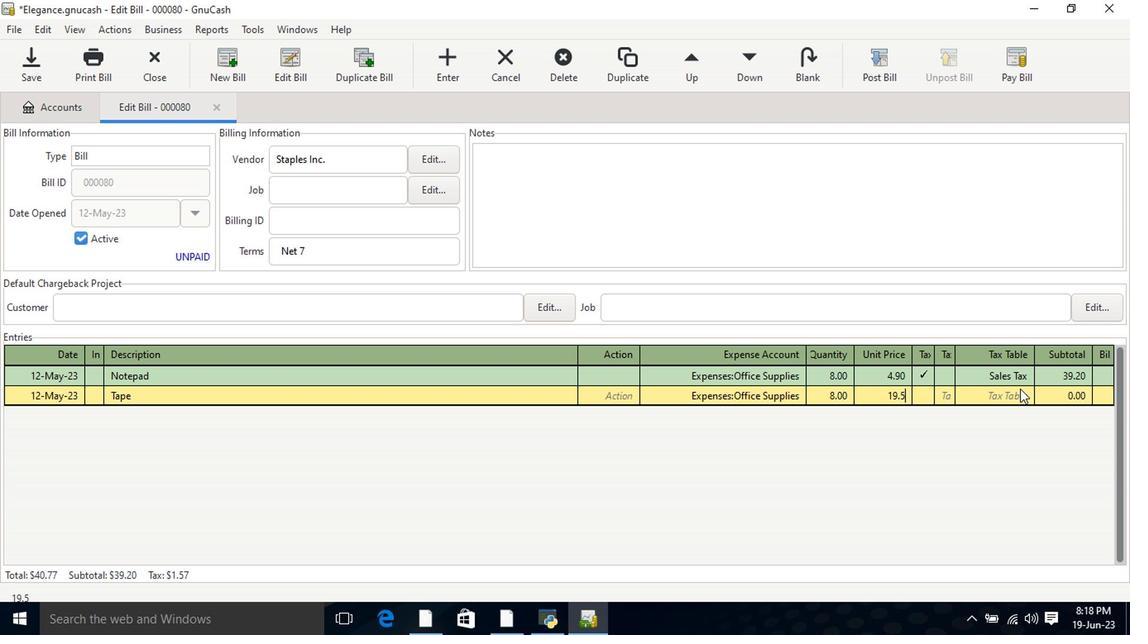 
Action: Mouse moved to (928, 398)
Screenshot: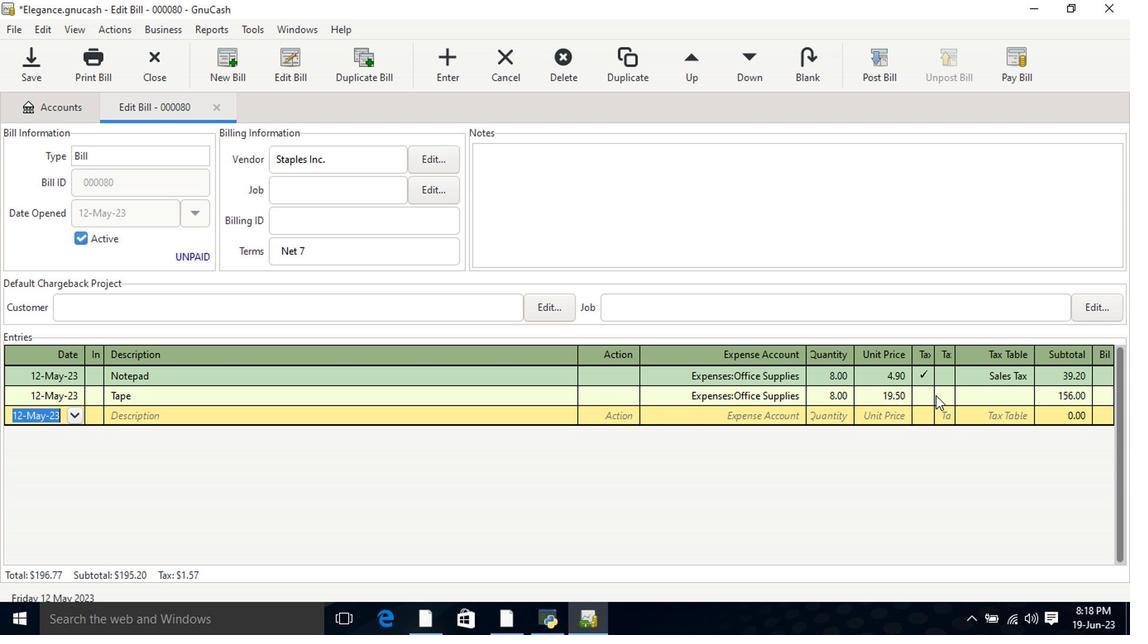 
Action: Mouse pressed left at (928, 398)
Screenshot: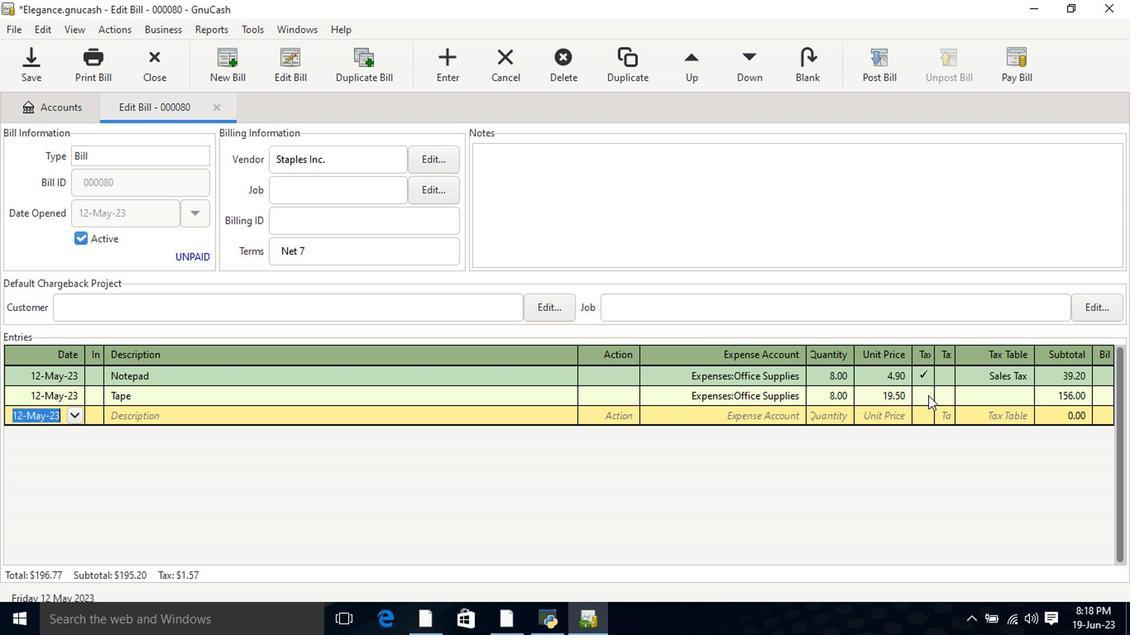 
Action: Mouse pressed left at (928, 398)
Screenshot: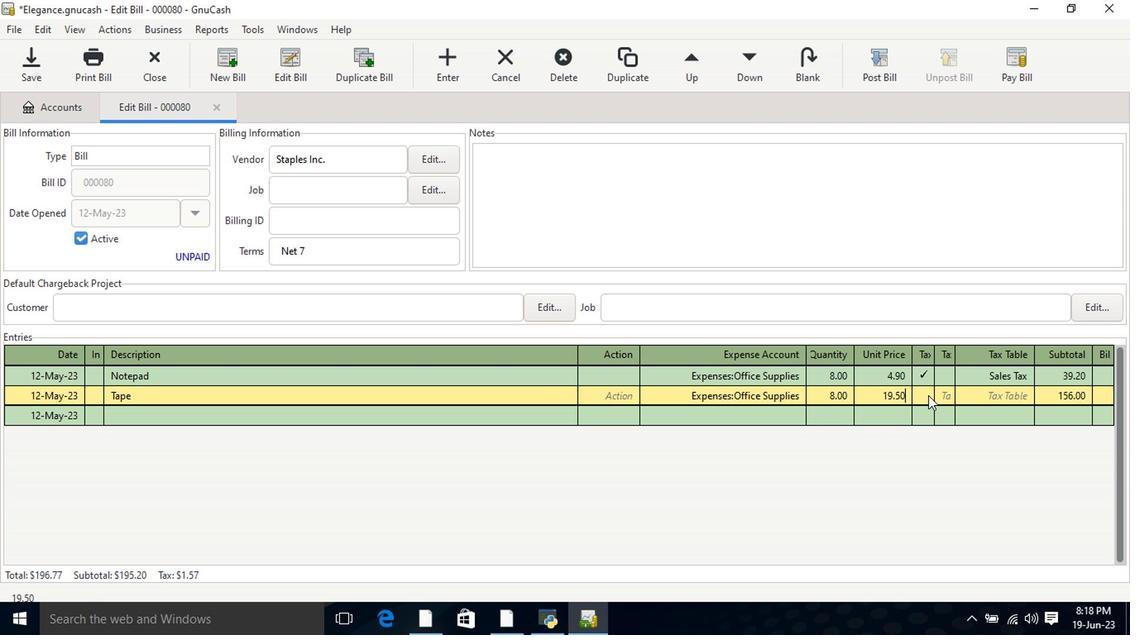 
Action: Mouse moved to (983, 399)
Screenshot: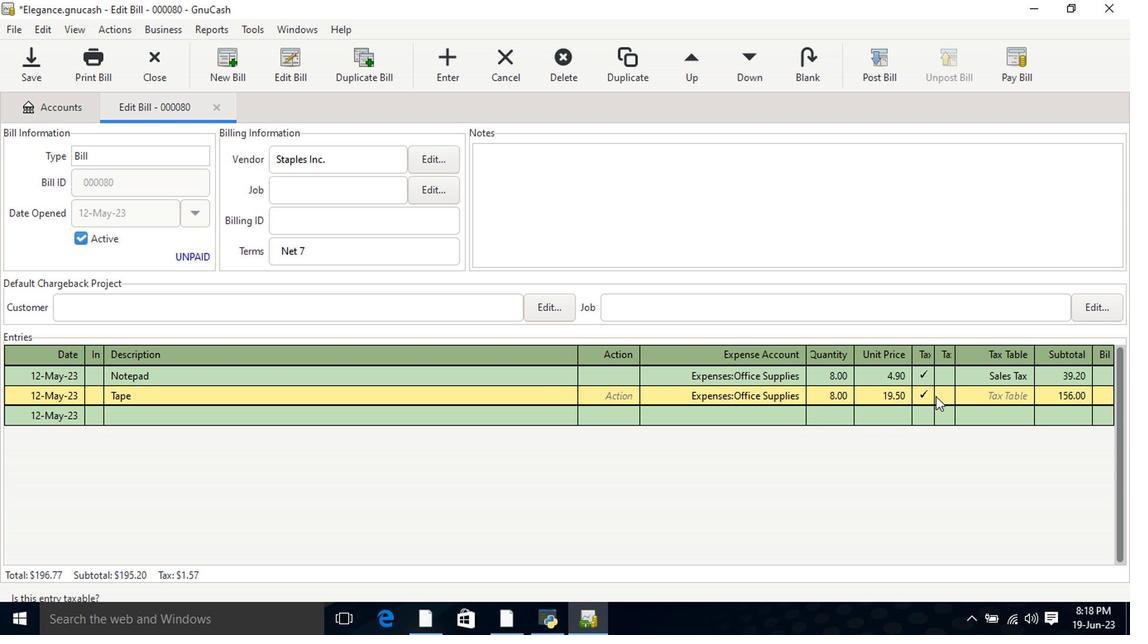 
Action: Mouse pressed left at (983, 399)
Screenshot: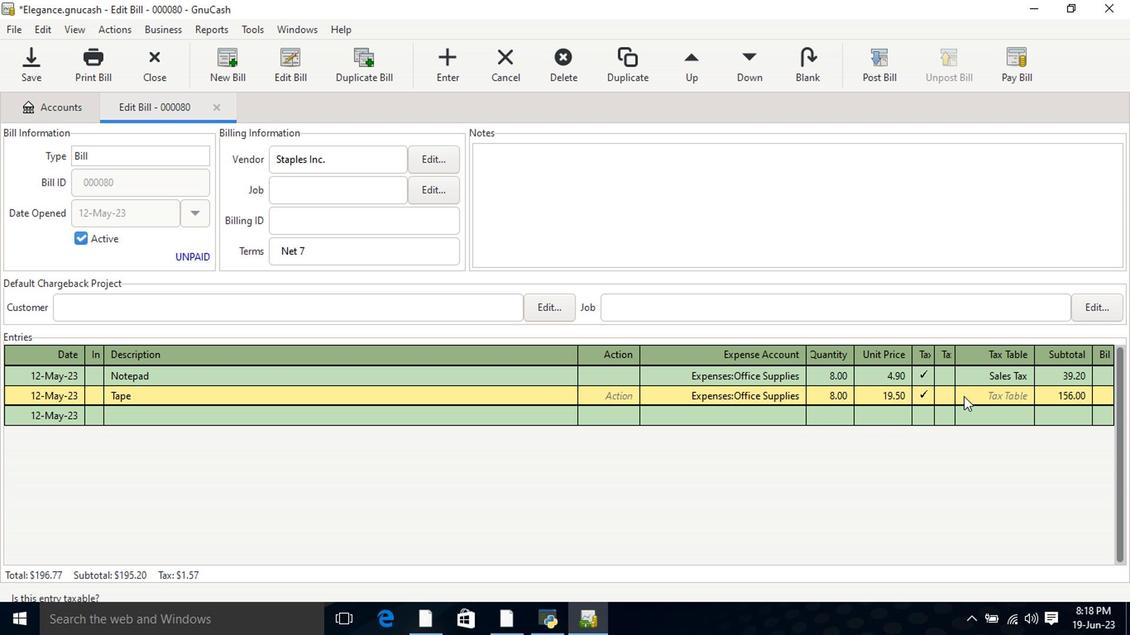 
Action: Mouse moved to (1023, 402)
Screenshot: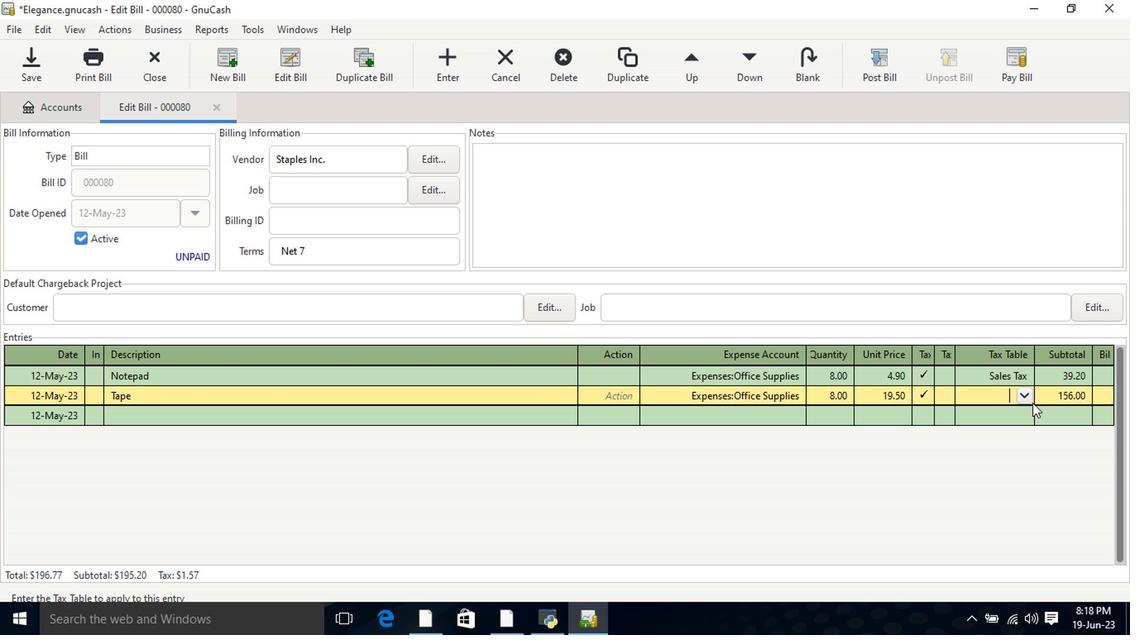 
Action: Mouse pressed left at (1023, 402)
Screenshot: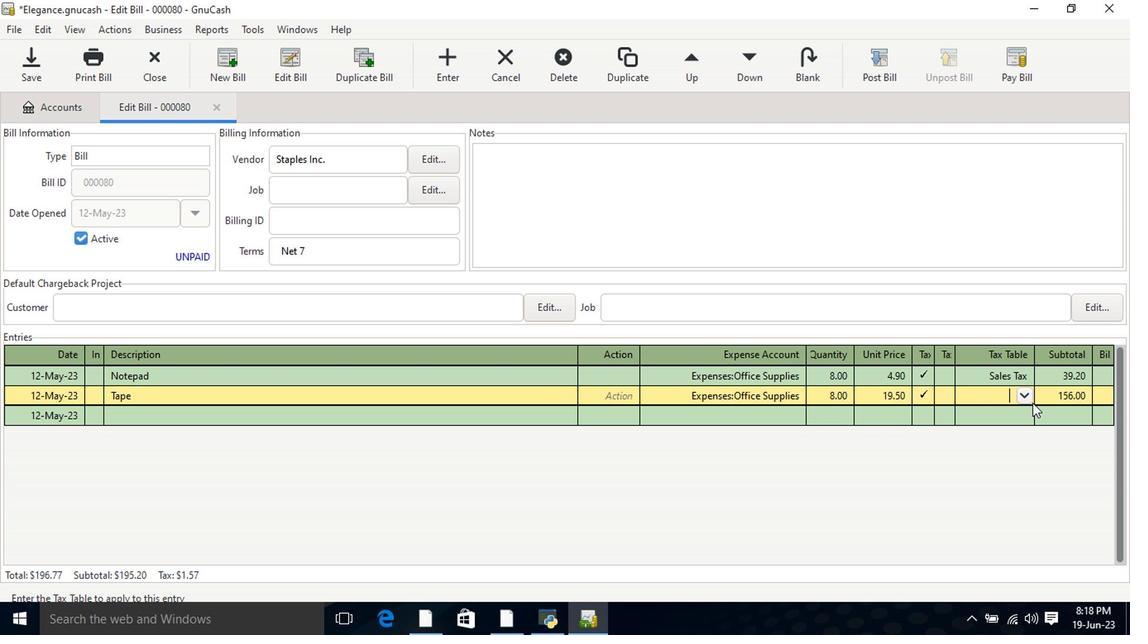 
Action: Mouse moved to (1021, 414)
Screenshot: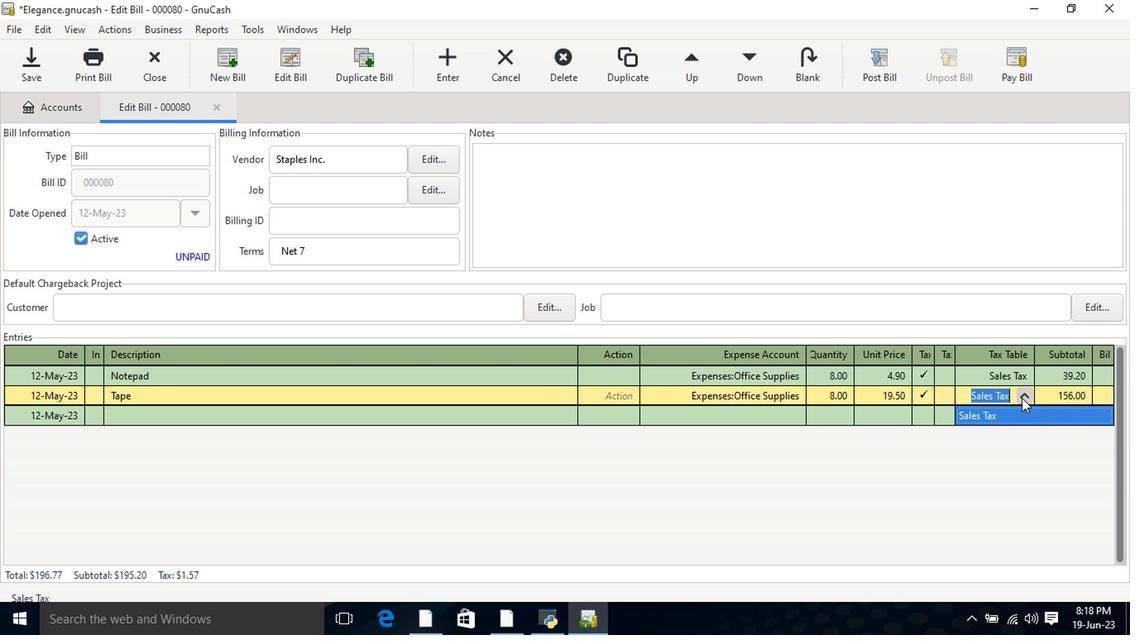 
Action: Mouse pressed left at (1021, 414)
Screenshot: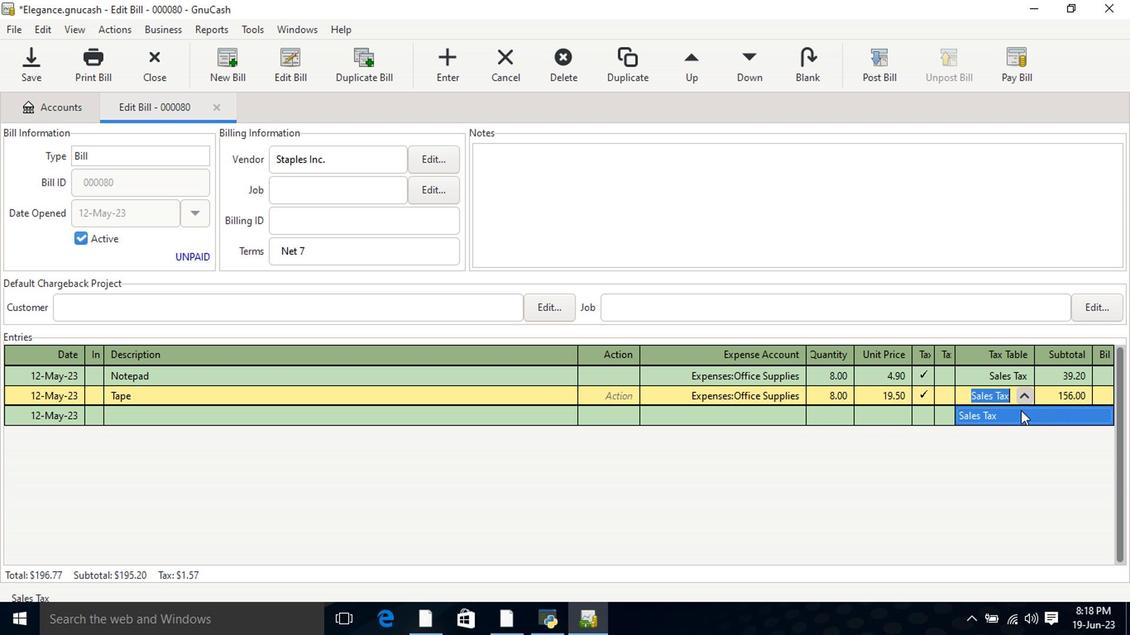 
Action: Key pressed <Key.tab>
Screenshot: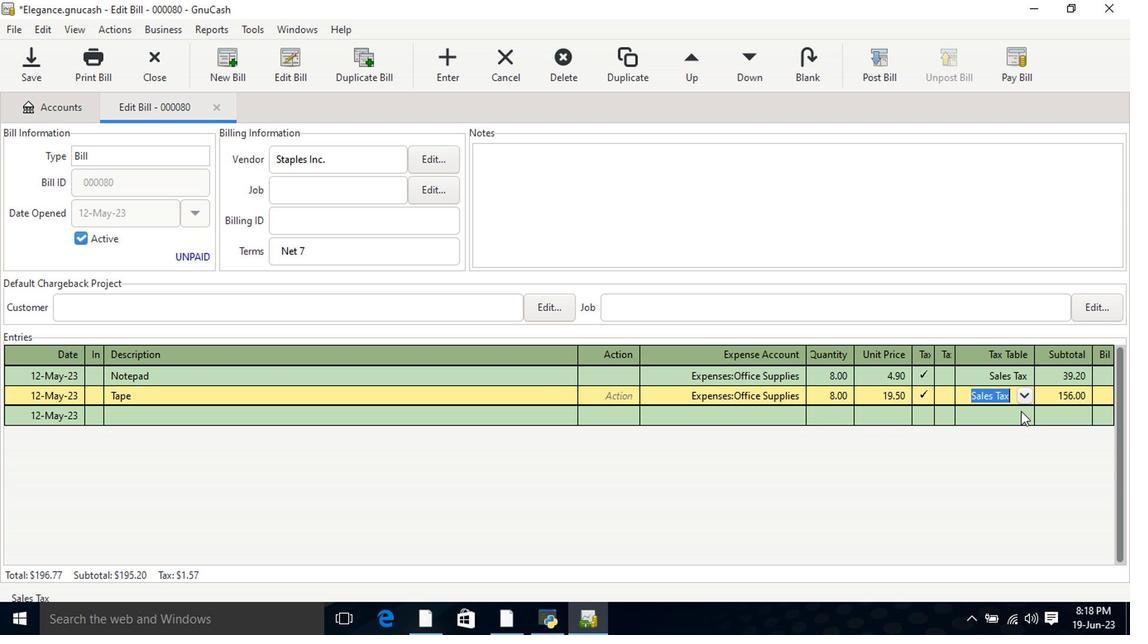 
Action: Mouse moved to (892, 72)
Screenshot: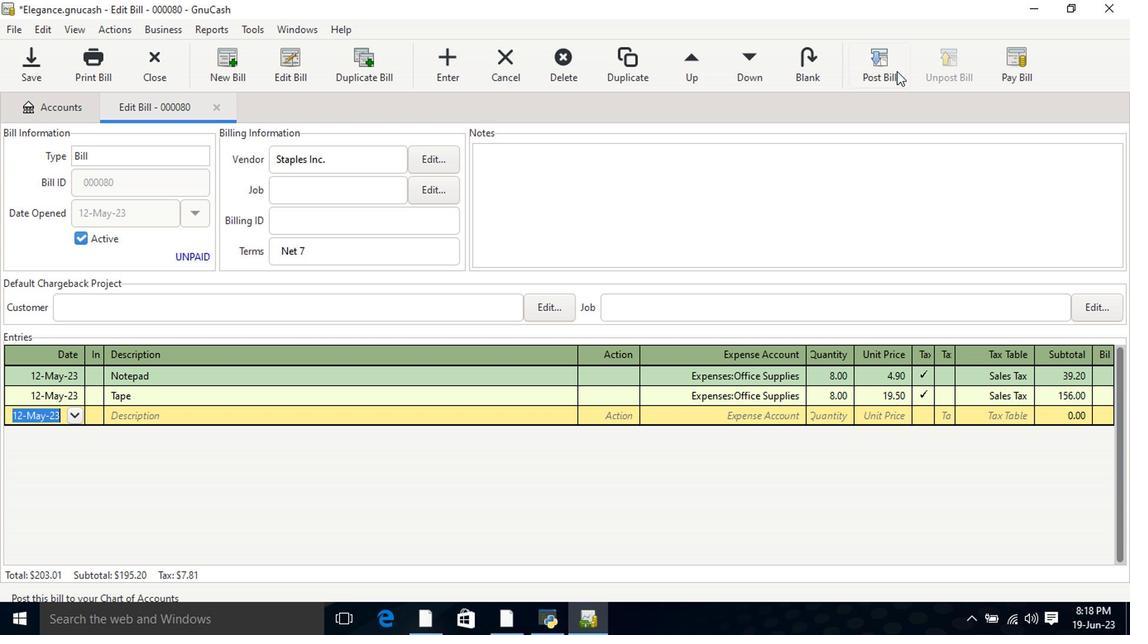
Action: Mouse pressed left at (892, 72)
Screenshot: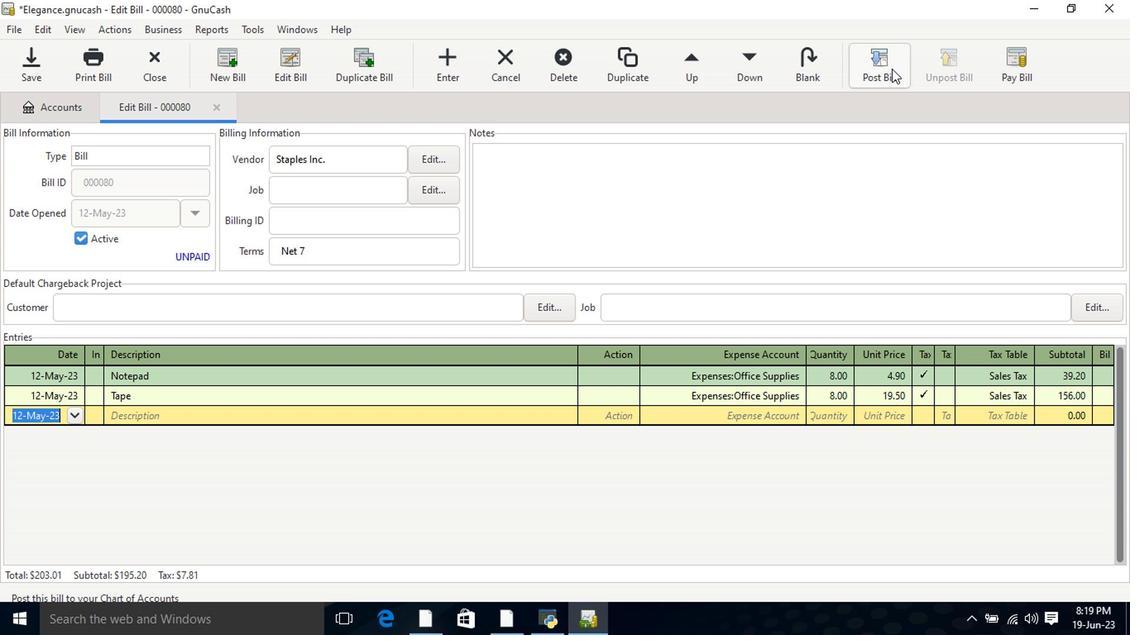 
Action: Mouse moved to (690, 425)
Screenshot: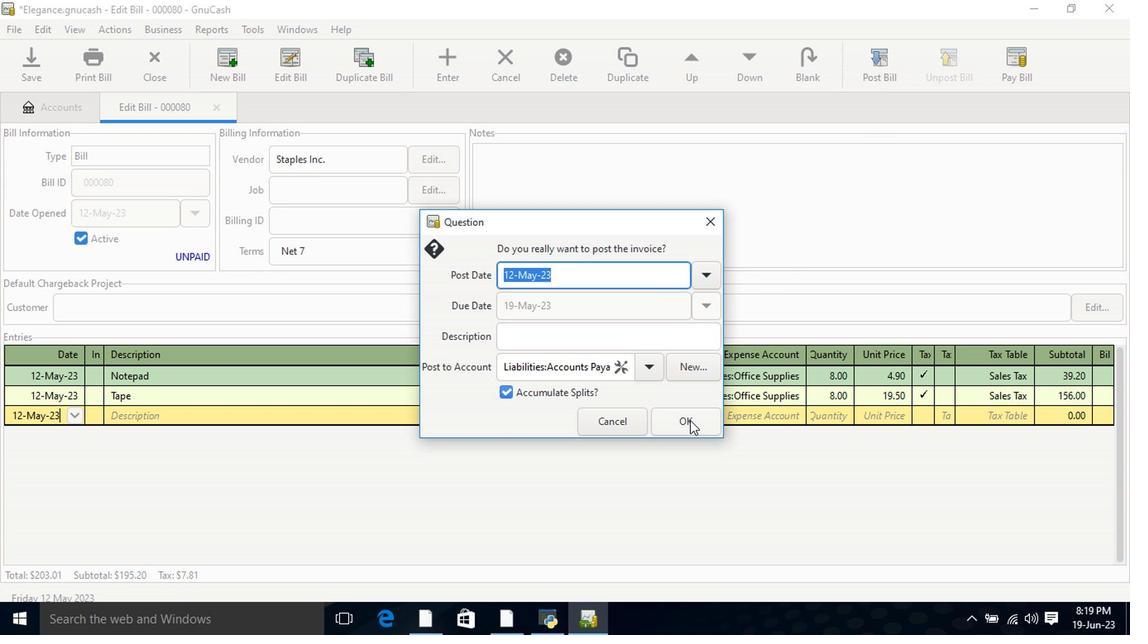 
Action: Mouse pressed left at (690, 425)
Screenshot: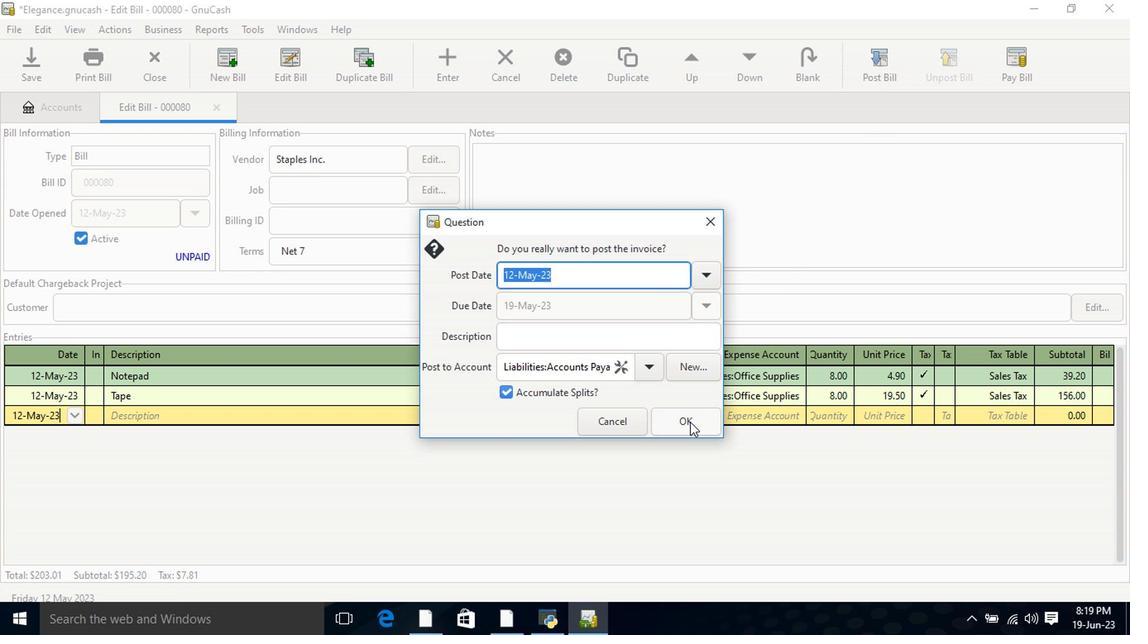 
Action: Mouse moved to (986, 69)
Screenshot: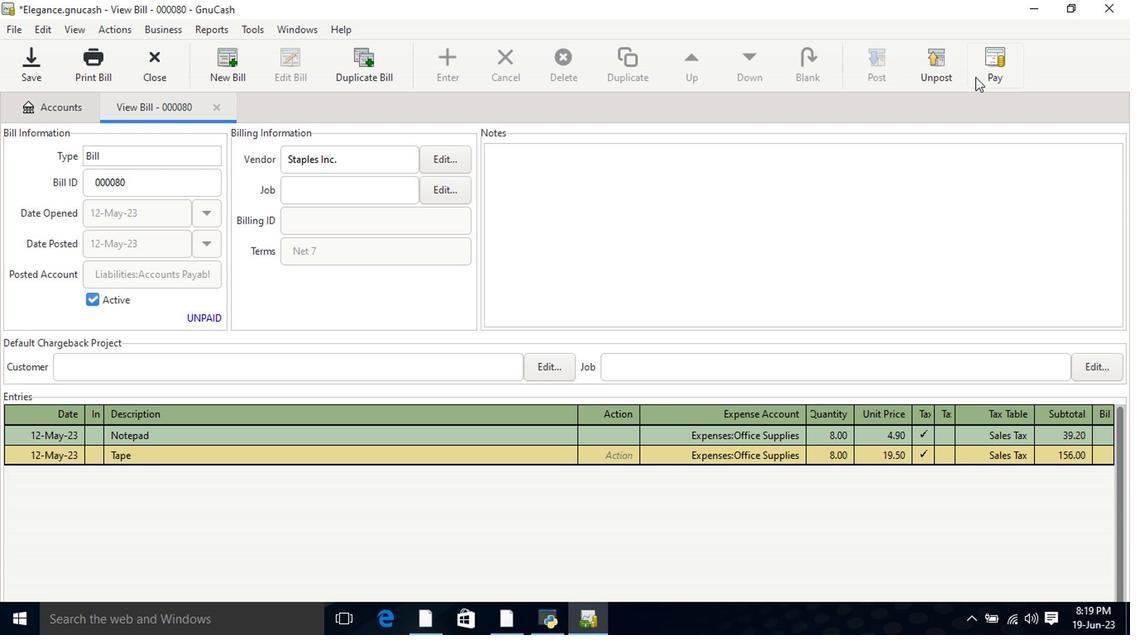 
Action: Mouse pressed left at (986, 69)
Screenshot: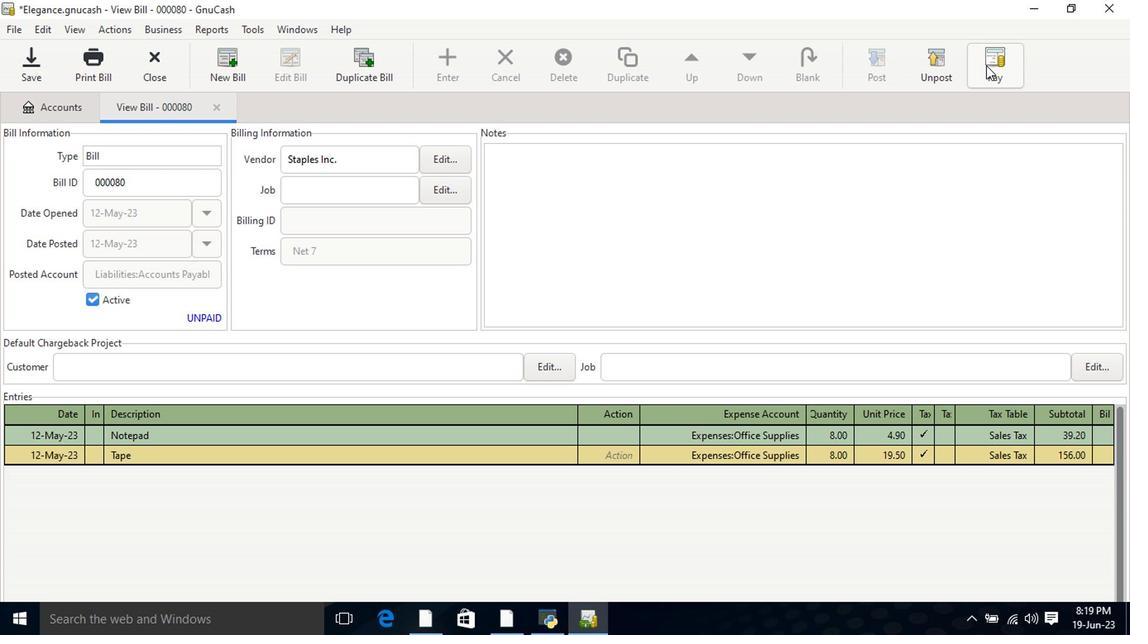 
Action: Mouse moved to (512, 327)
Screenshot: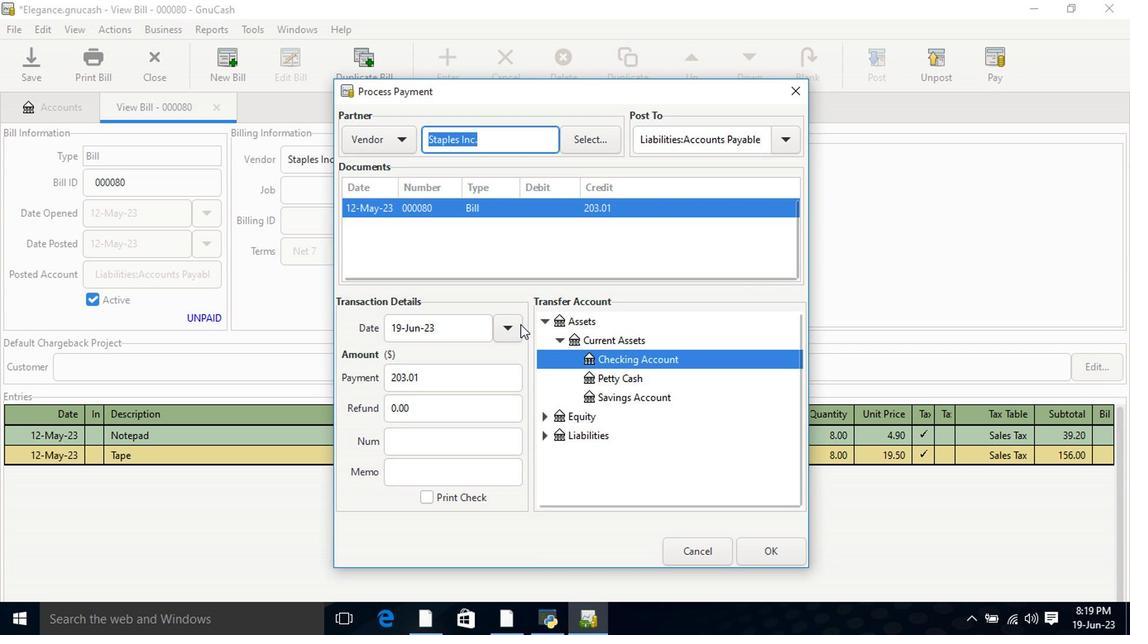 
Action: Mouse pressed left at (512, 327)
Screenshot: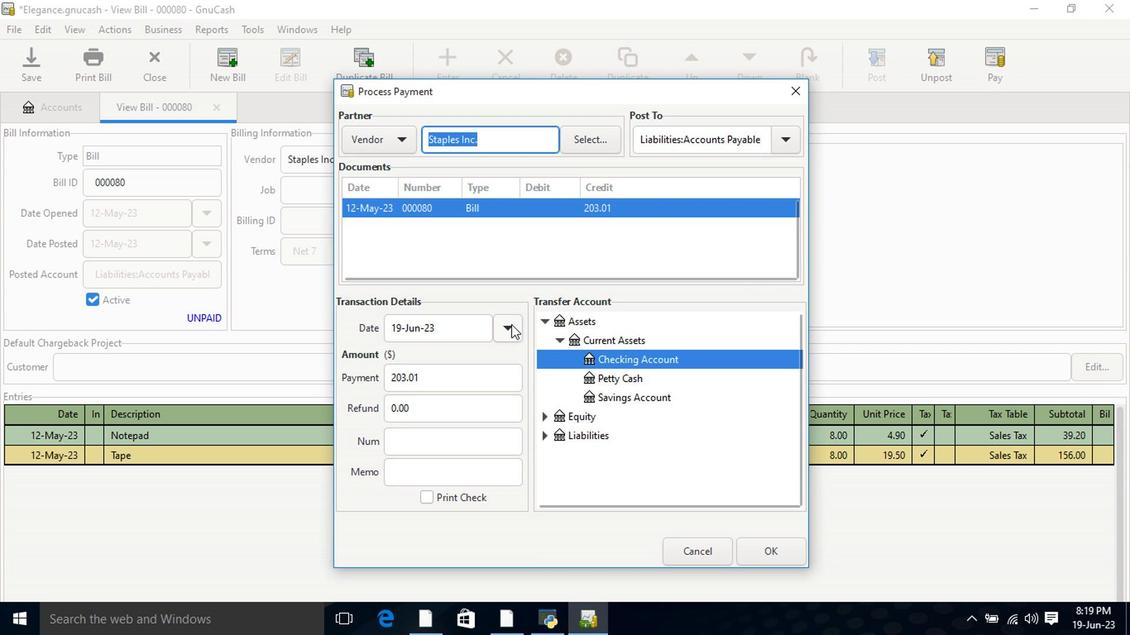 
Action: Mouse moved to (379, 355)
Screenshot: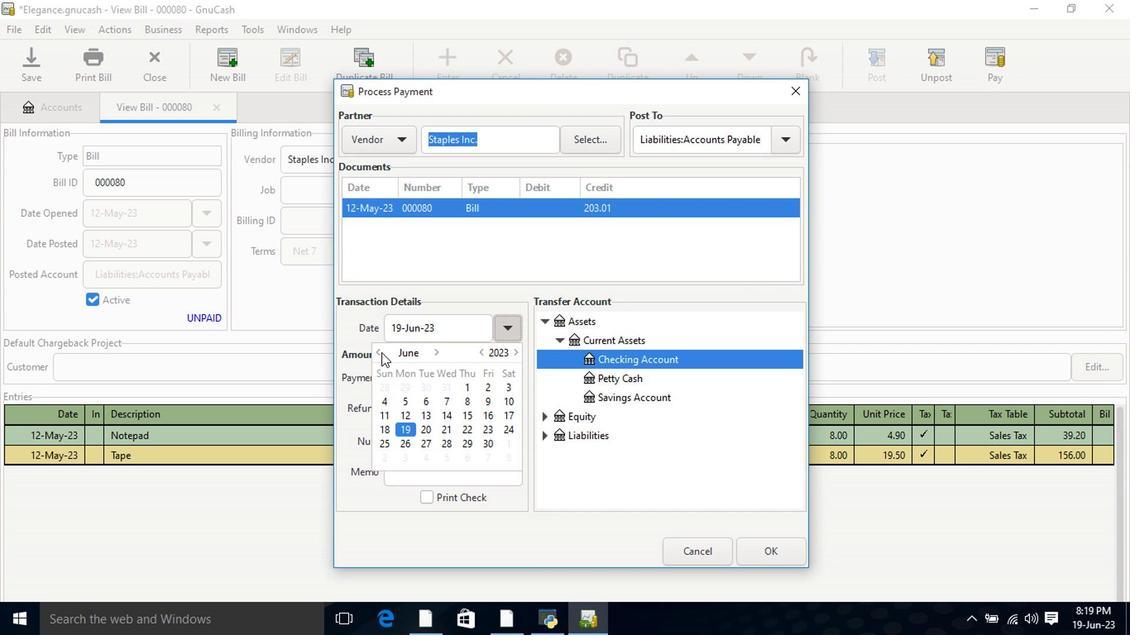 
Action: Mouse pressed left at (379, 355)
Screenshot: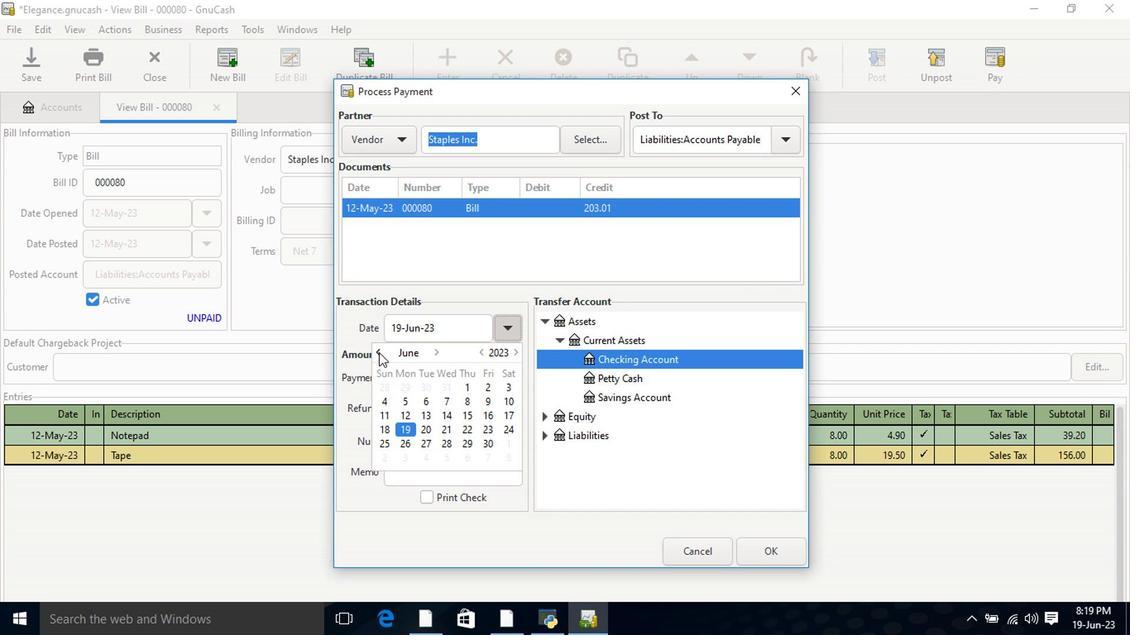 
Action: Mouse moved to (472, 421)
Screenshot: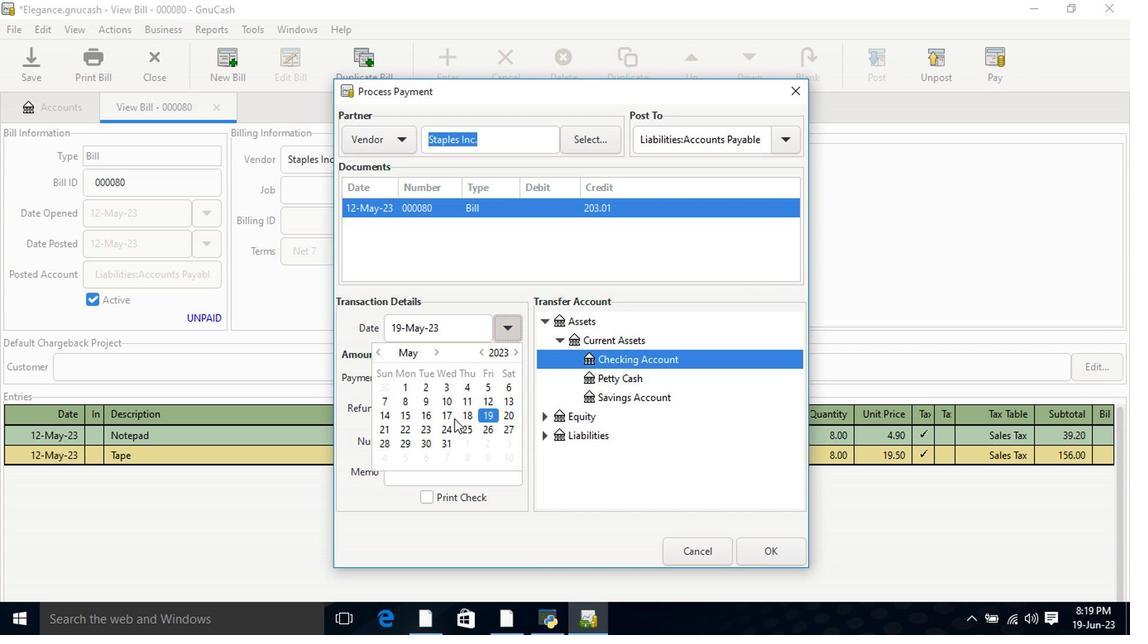 
Action: Mouse pressed left at (472, 421)
Screenshot: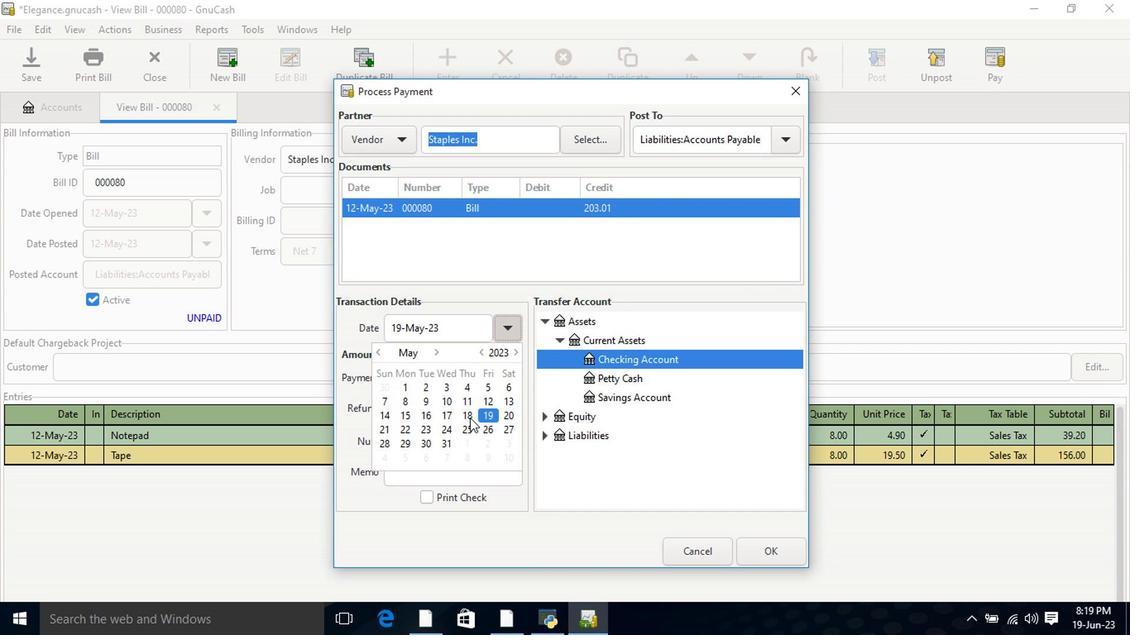 
Action: Mouse pressed left at (472, 421)
Screenshot: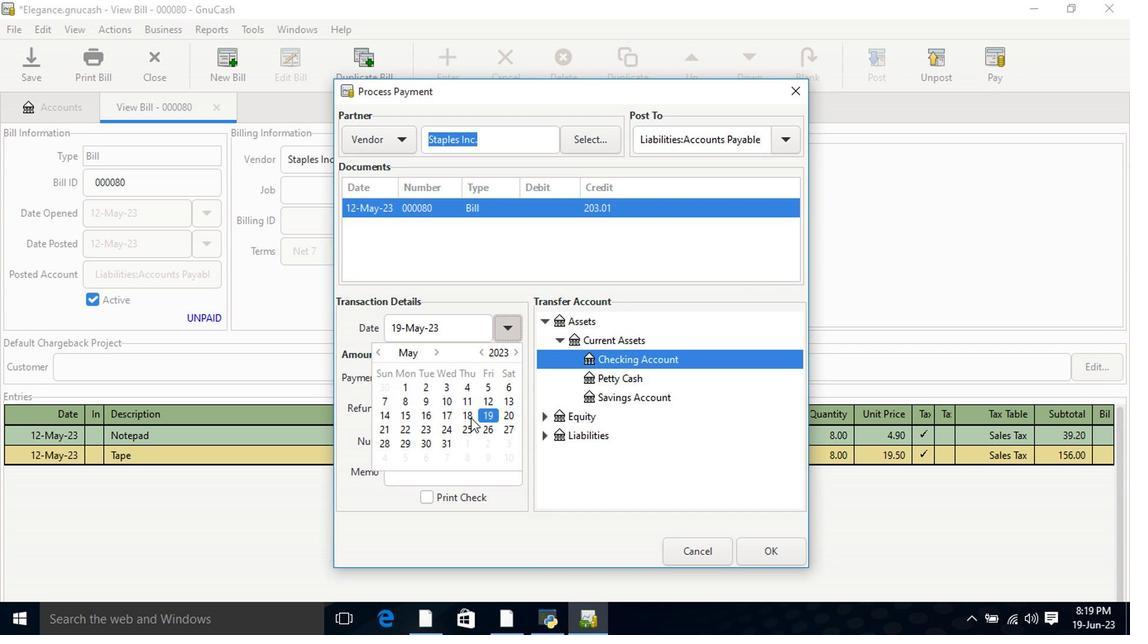 
Action: Mouse moved to (545, 322)
Screenshot: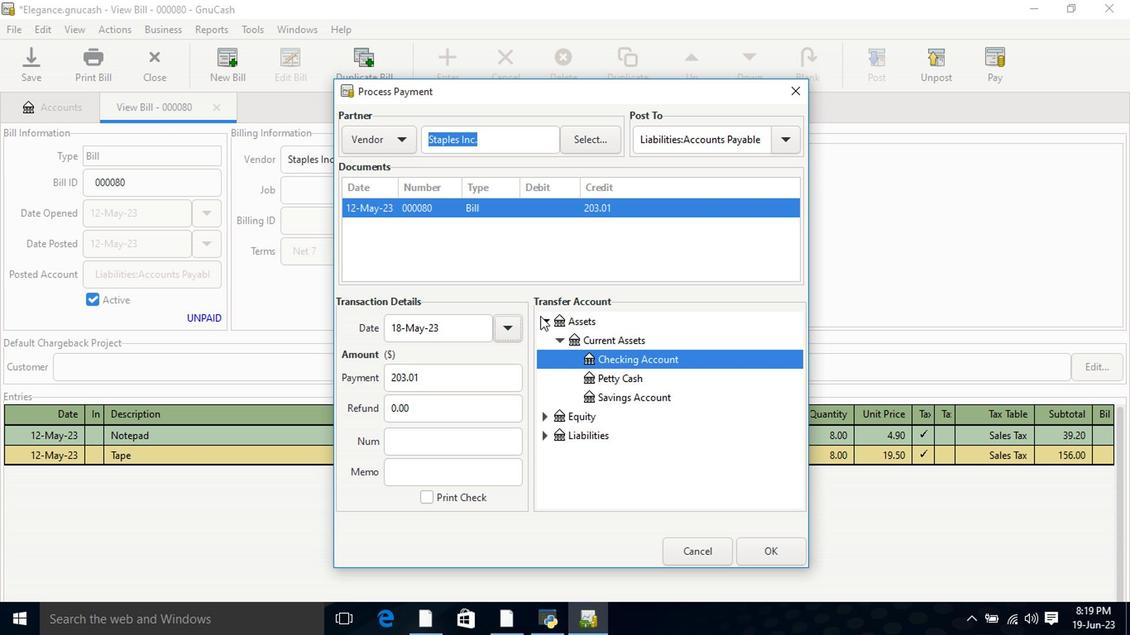 
Action: Mouse pressed left at (545, 322)
Screenshot: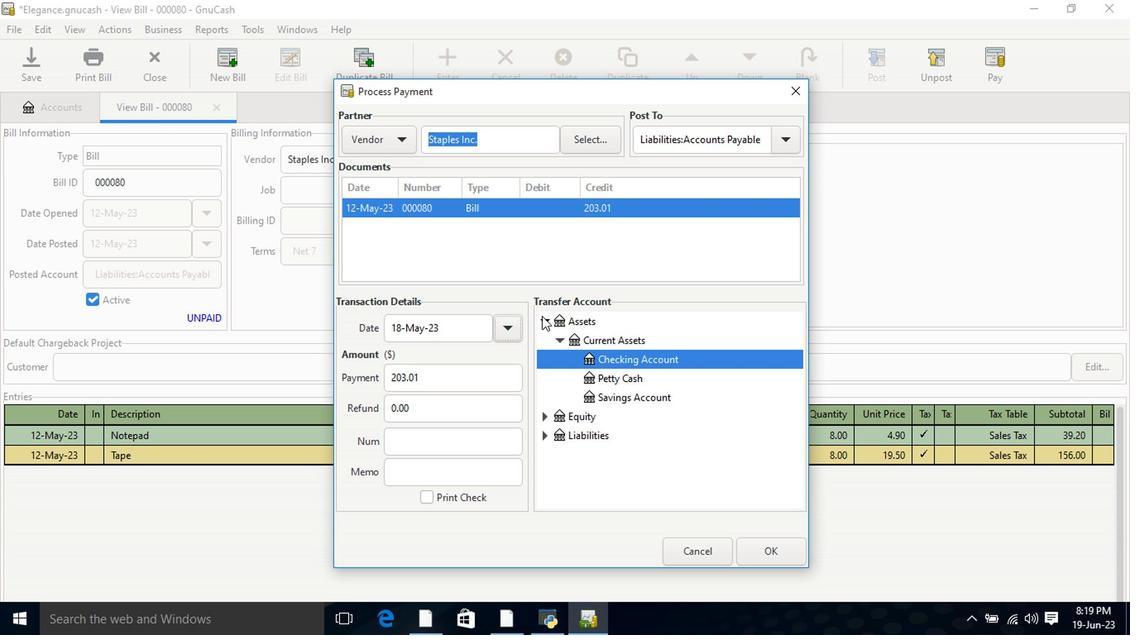 
Action: Mouse pressed left at (545, 322)
Screenshot: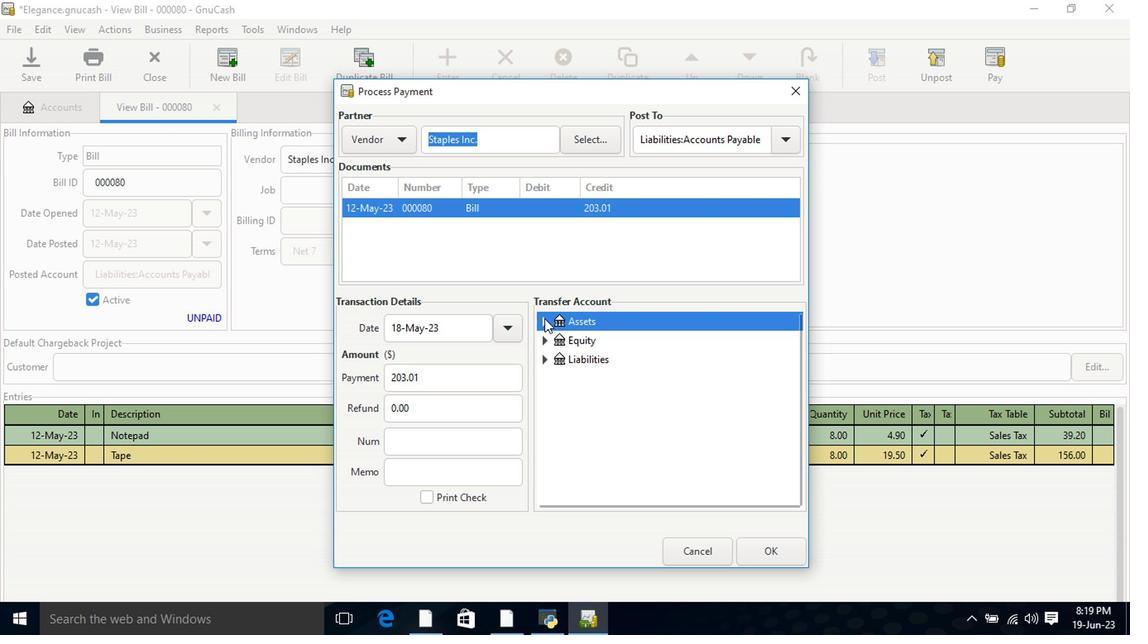 
Action: Mouse moved to (560, 342)
Screenshot: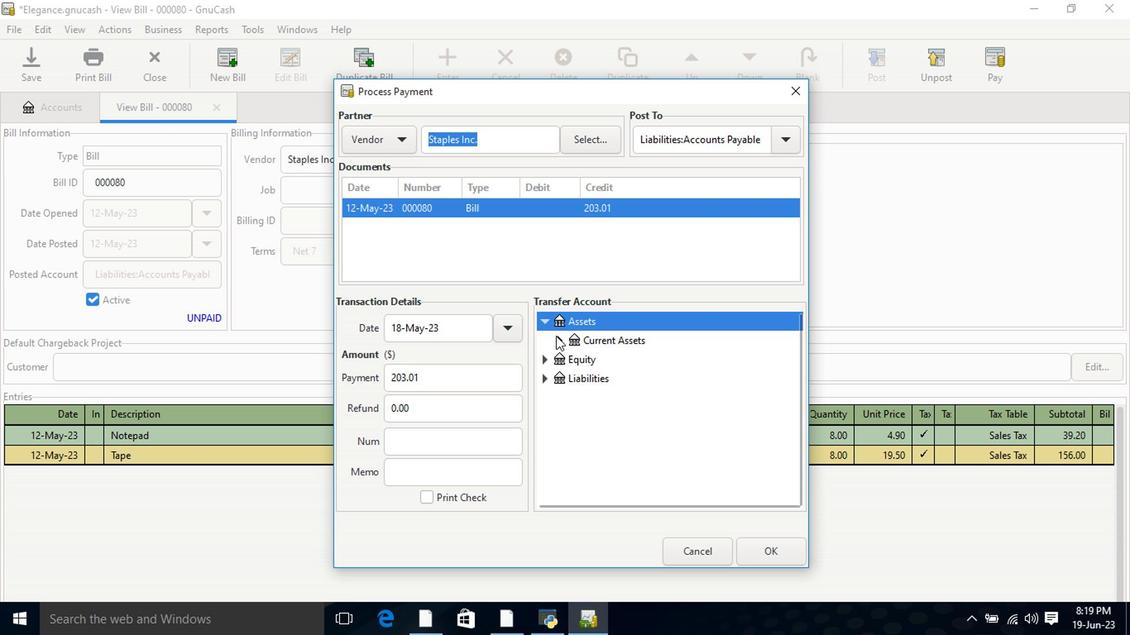 
Action: Mouse pressed left at (560, 342)
Screenshot: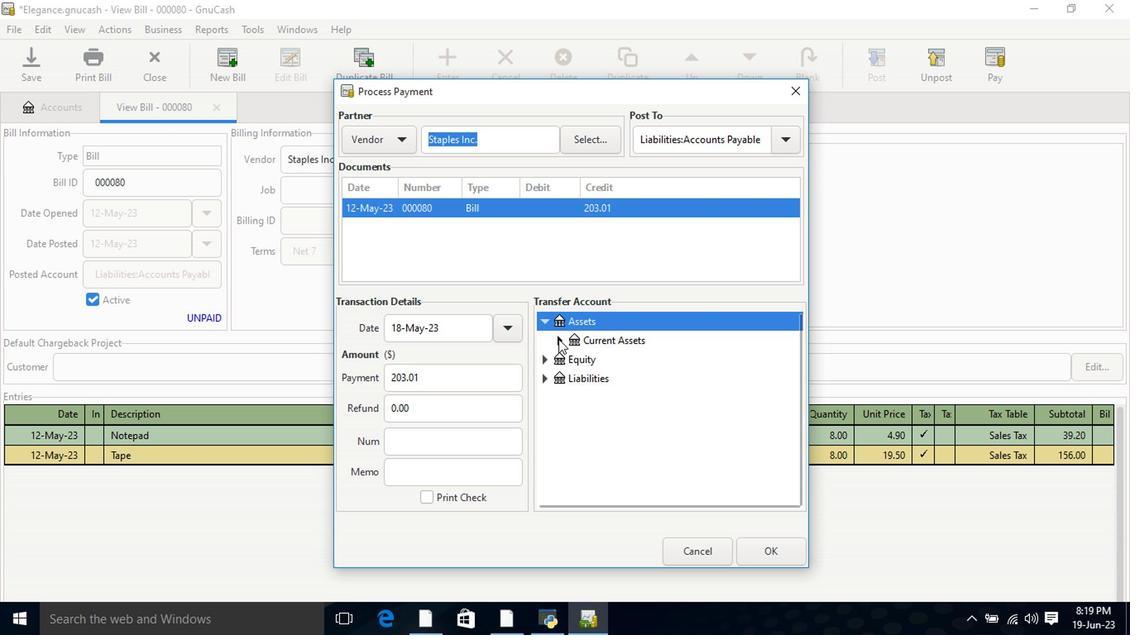 
Action: Mouse moved to (594, 363)
Screenshot: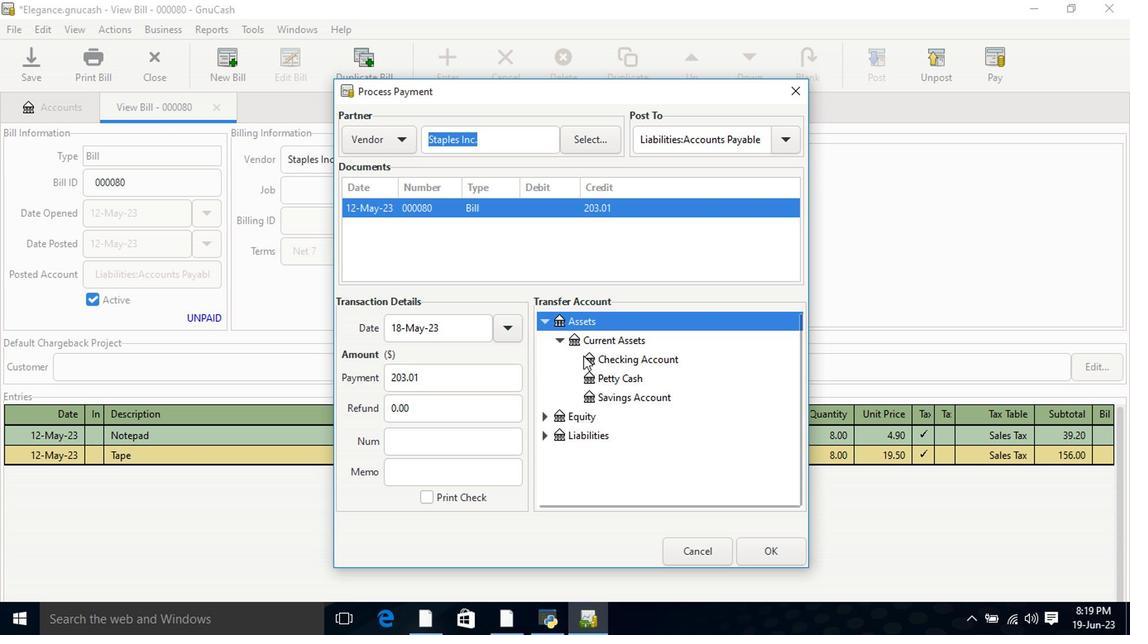 
Action: Mouse pressed left at (594, 363)
Screenshot: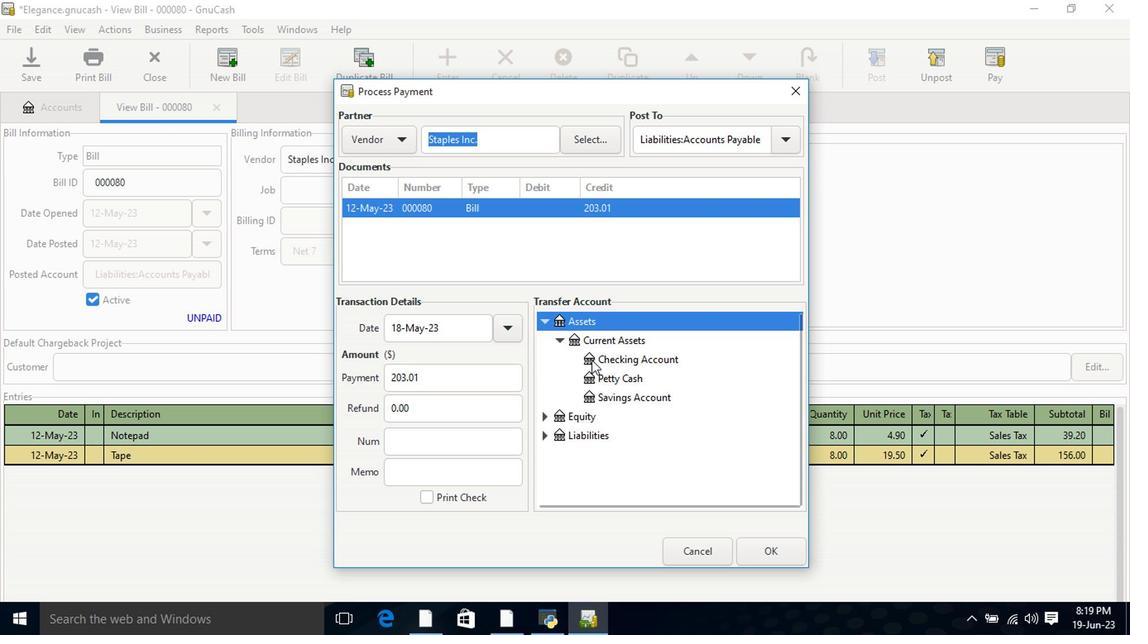 
Action: Mouse moved to (757, 554)
Screenshot: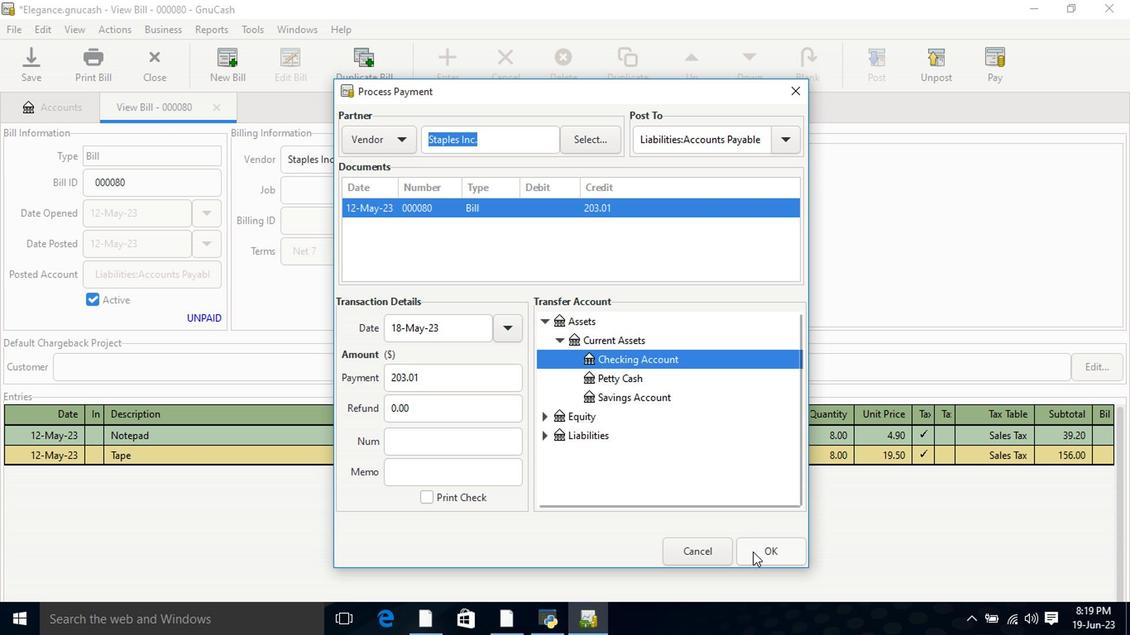 
Action: Mouse pressed left at (757, 554)
Screenshot: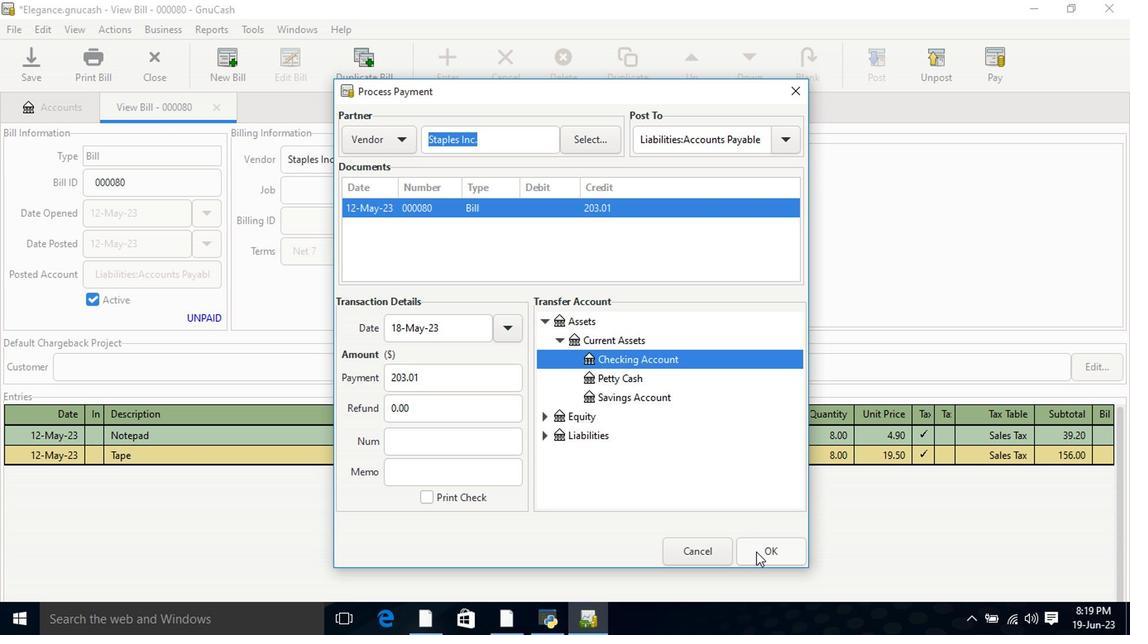 
Action: Mouse moved to (95, 66)
Screenshot: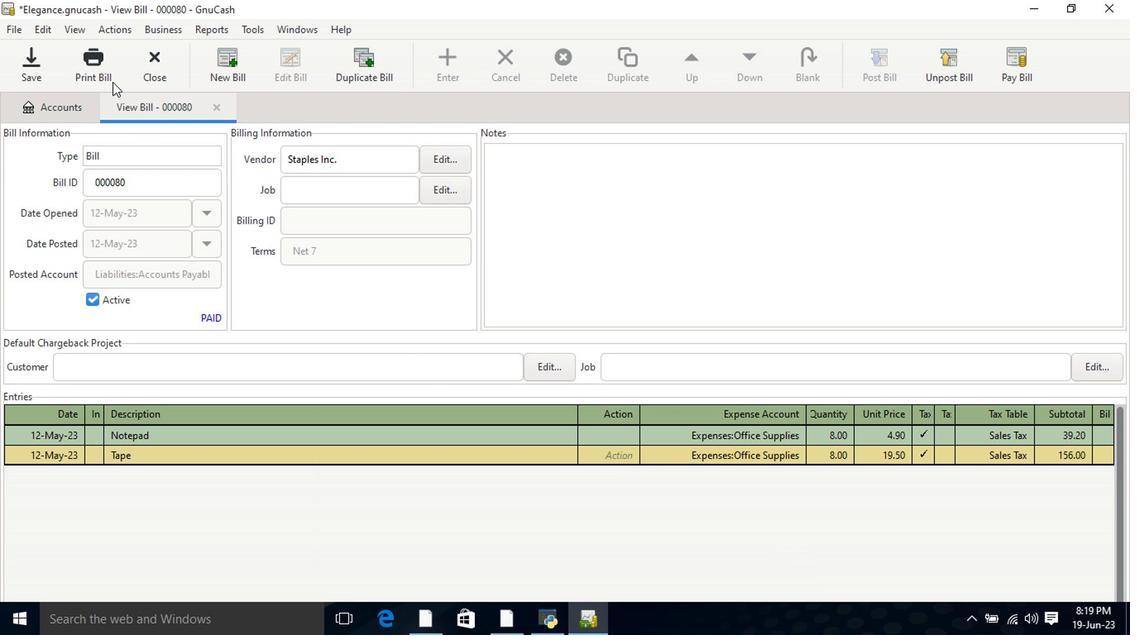 
Action: Mouse pressed left at (95, 66)
Screenshot: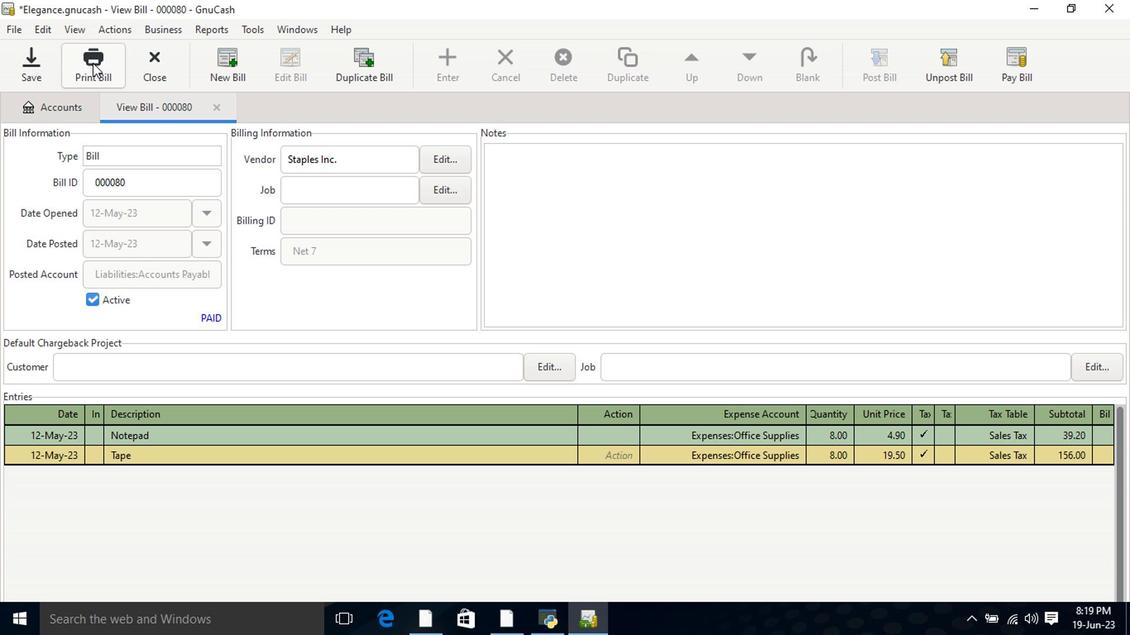 
Action: Mouse moved to (321, 480)
Screenshot: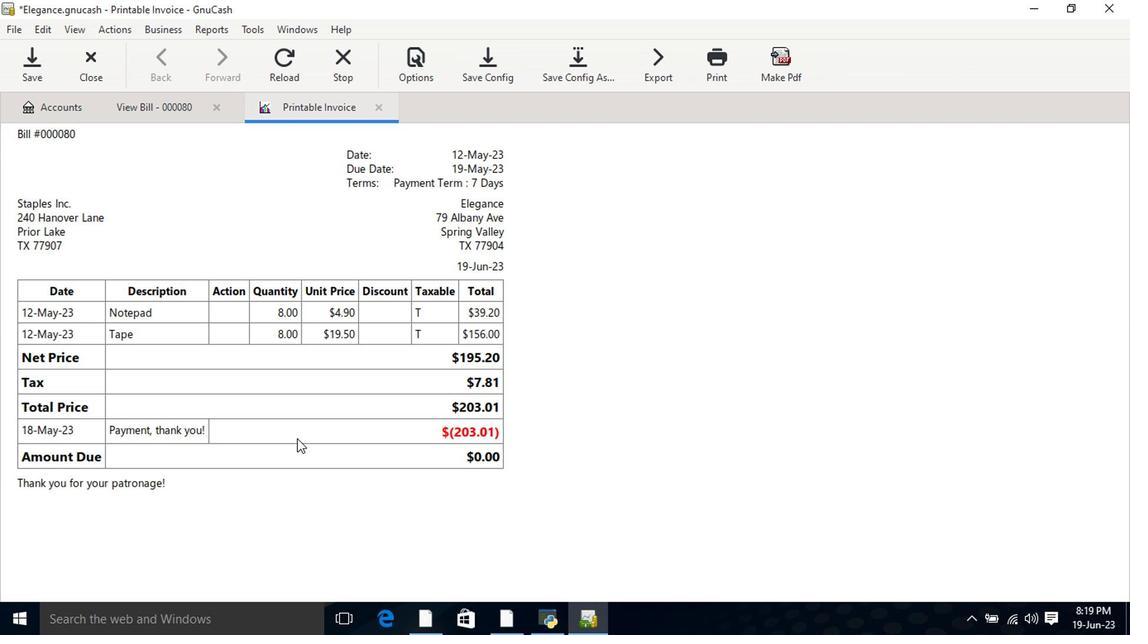 
